 Task: Find connections with filter location Chālisgaon with filter topic #entrepreneursmindsetwith filter profile language Potuguese with filter current company Reply with filter school ICAT Design & Media College with filter industry Hydroelectric Power Generation with filter service category Mortgage Lending with filter keywords title Beautician
Action: Mouse moved to (499, 67)
Screenshot: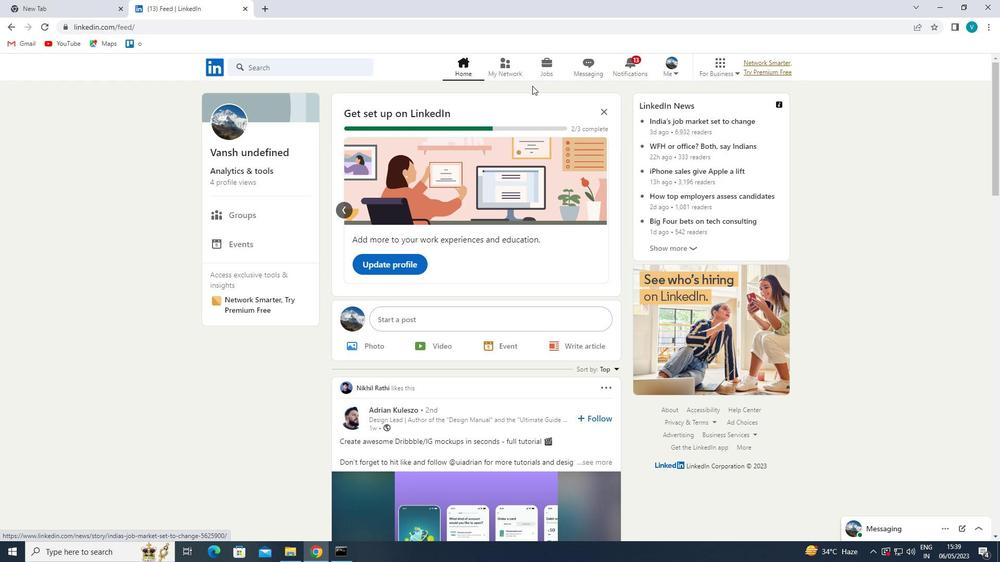 
Action: Mouse pressed left at (499, 67)
Screenshot: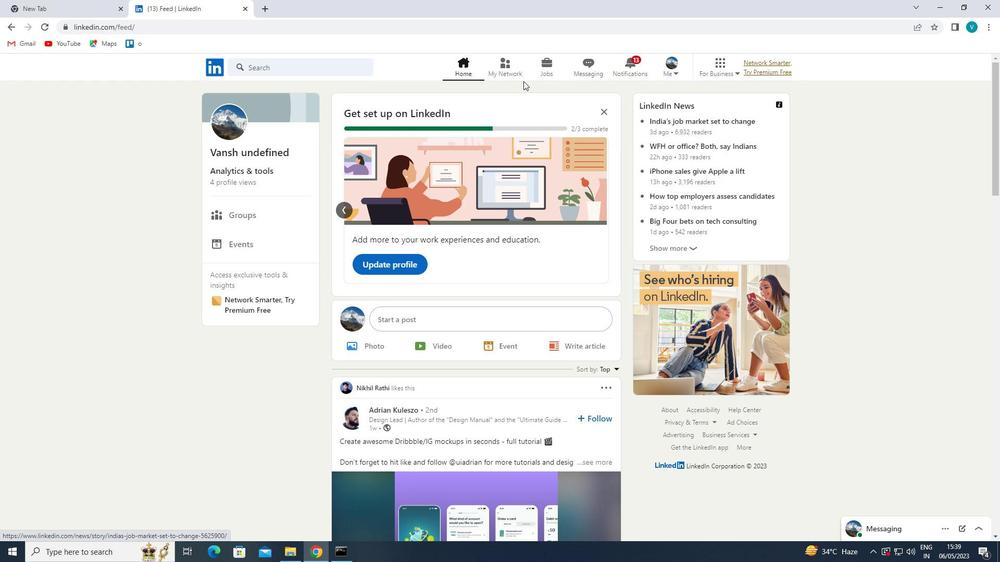 
Action: Mouse moved to (320, 126)
Screenshot: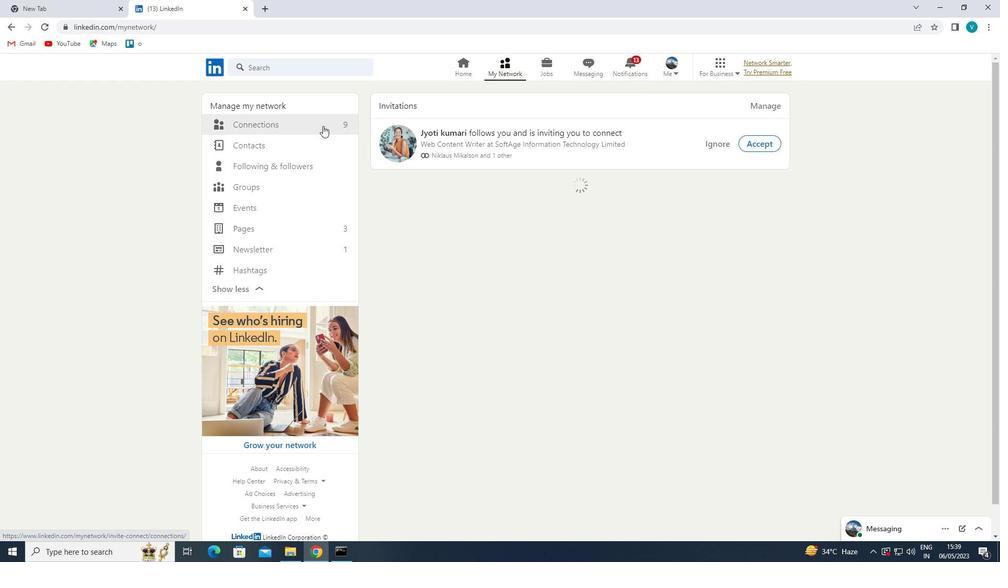 
Action: Mouse pressed left at (320, 126)
Screenshot: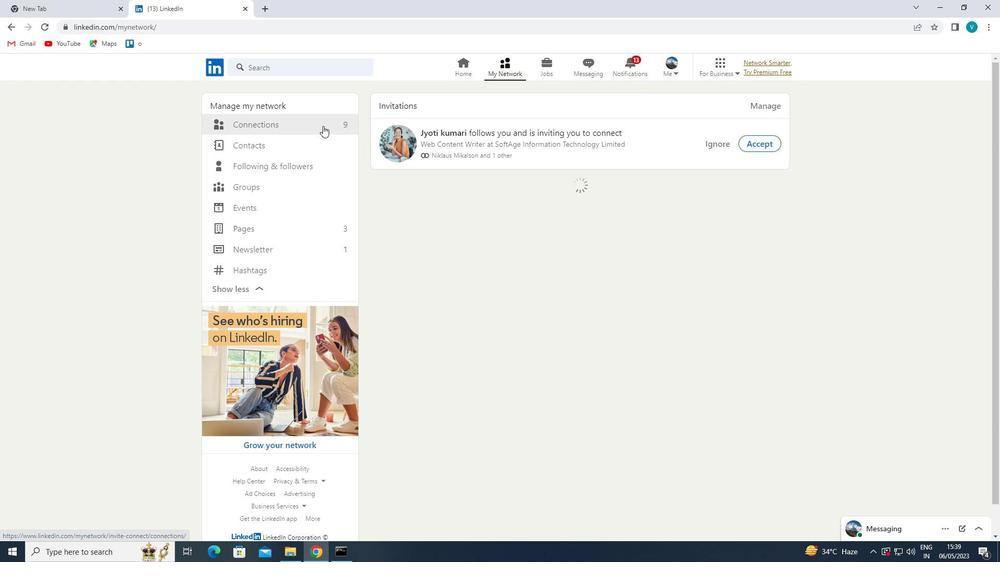 
Action: Mouse moved to (552, 128)
Screenshot: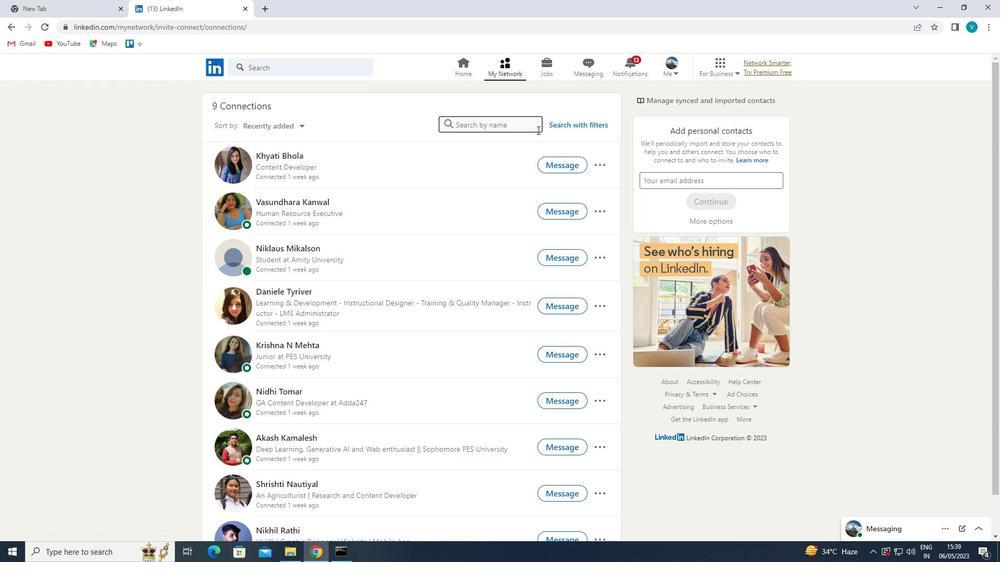 
Action: Mouse pressed left at (552, 128)
Screenshot: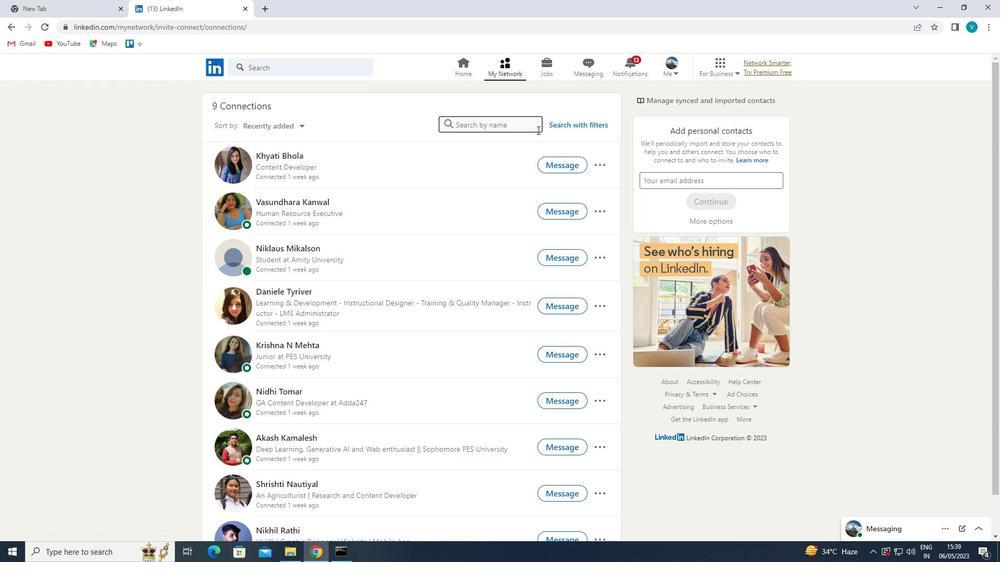 
Action: Mouse moved to (478, 96)
Screenshot: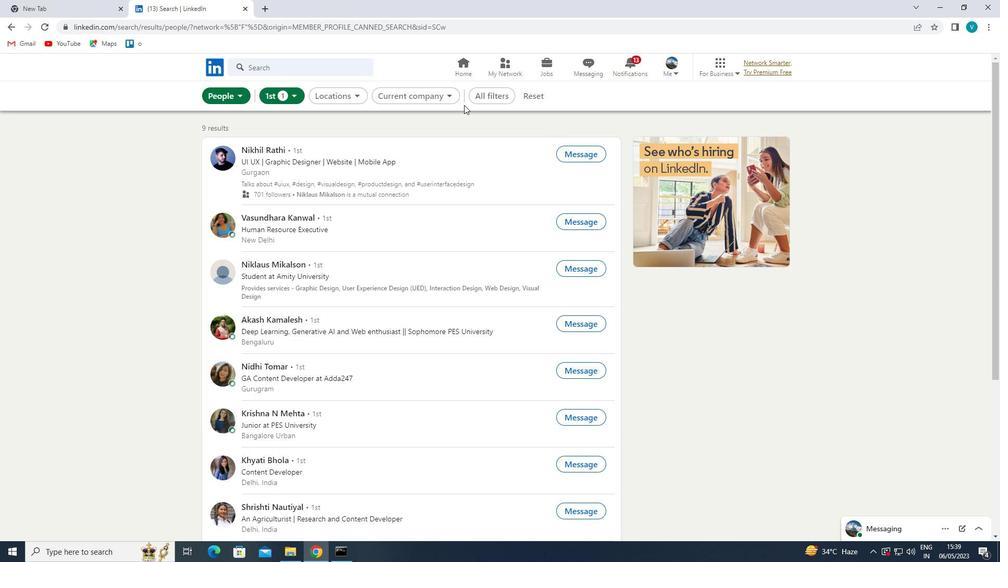 
Action: Mouse pressed left at (478, 96)
Screenshot: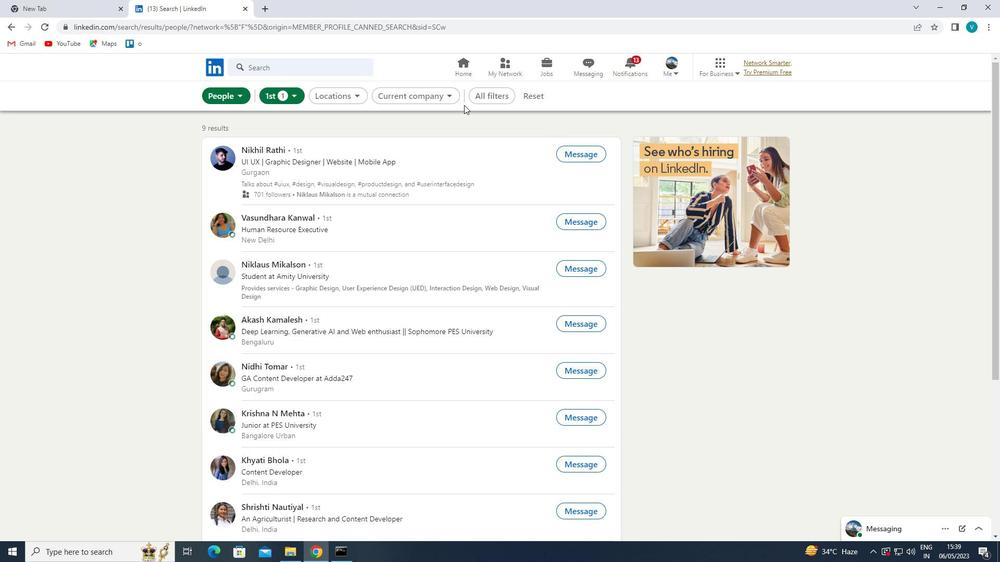 
Action: Mouse moved to (787, 247)
Screenshot: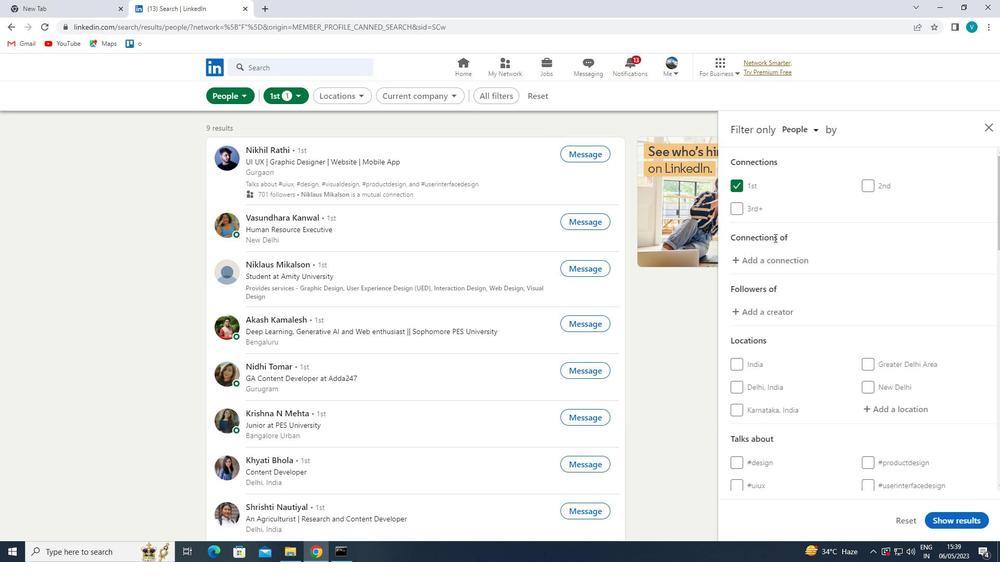 
Action: Mouse scrolled (787, 246) with delta (0, 0)
Screenshot: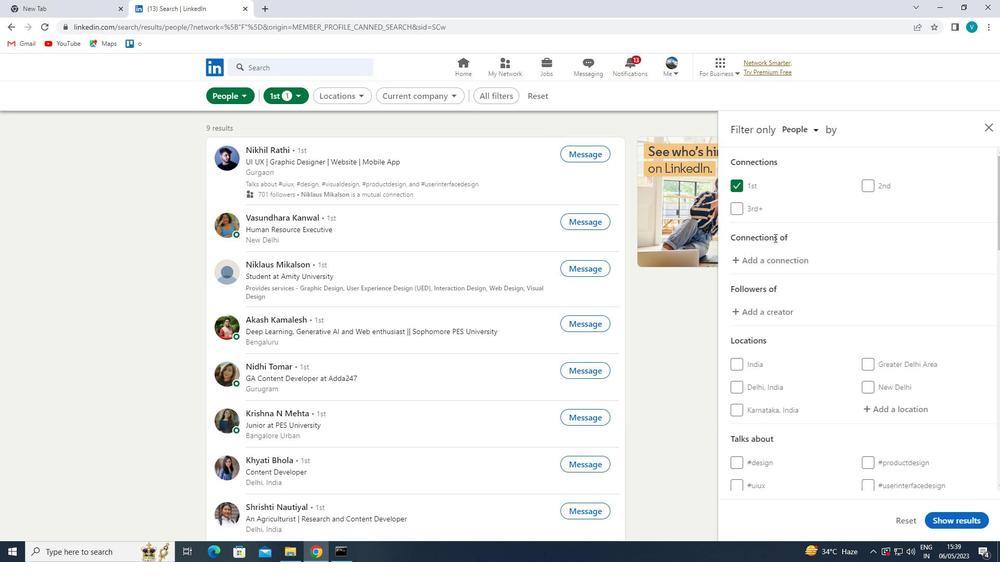 
Action: Mouse moved to (790, 248)
Screenshot: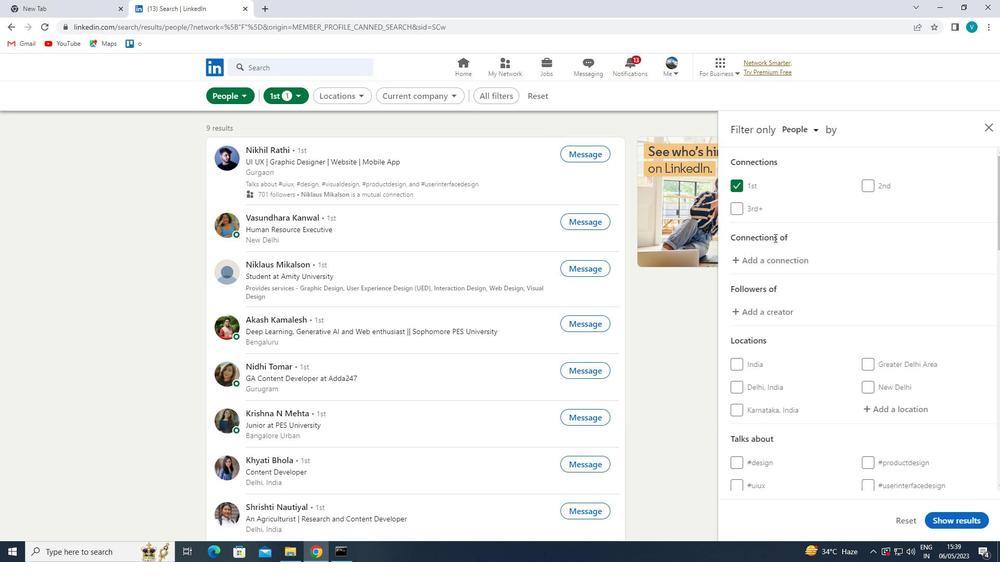 
Action: Mouse scrolled (790, 247) with delta (0, 0)
Screenshot: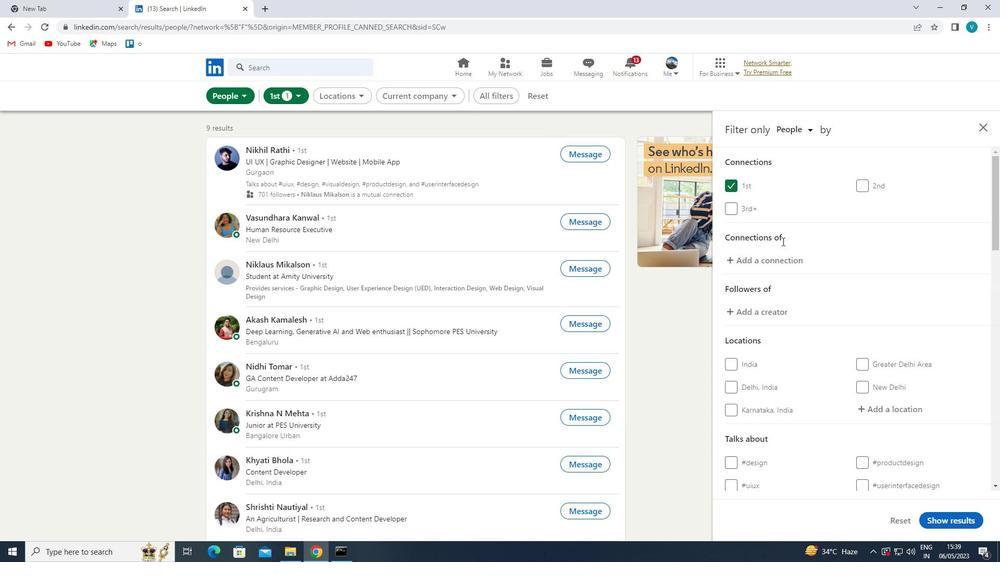 
Action: Mouse moved to (792, 250)
Screenshot: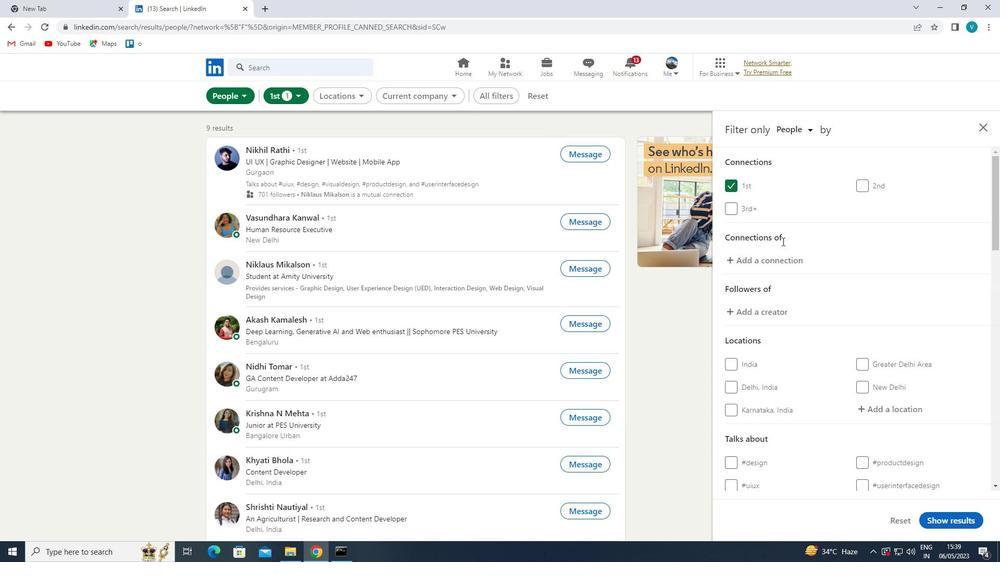 
Action: Mouse scrolled (792, 249) with delta (0, 0)
Screenshot: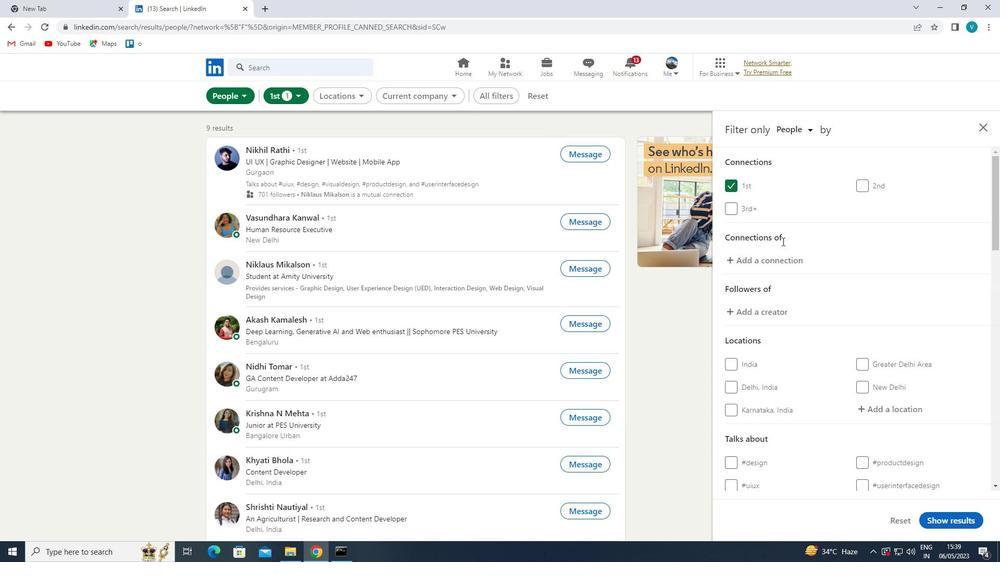 
Action: Mouse moved to (893, 252)
Screenshot: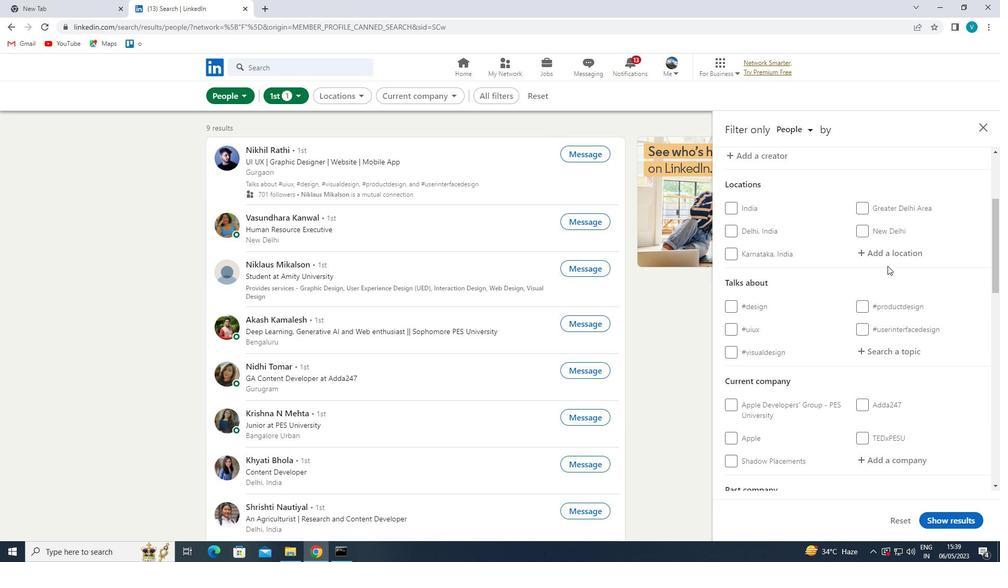 
Action: Mouse pressed left at (893, 252)
Screenshot: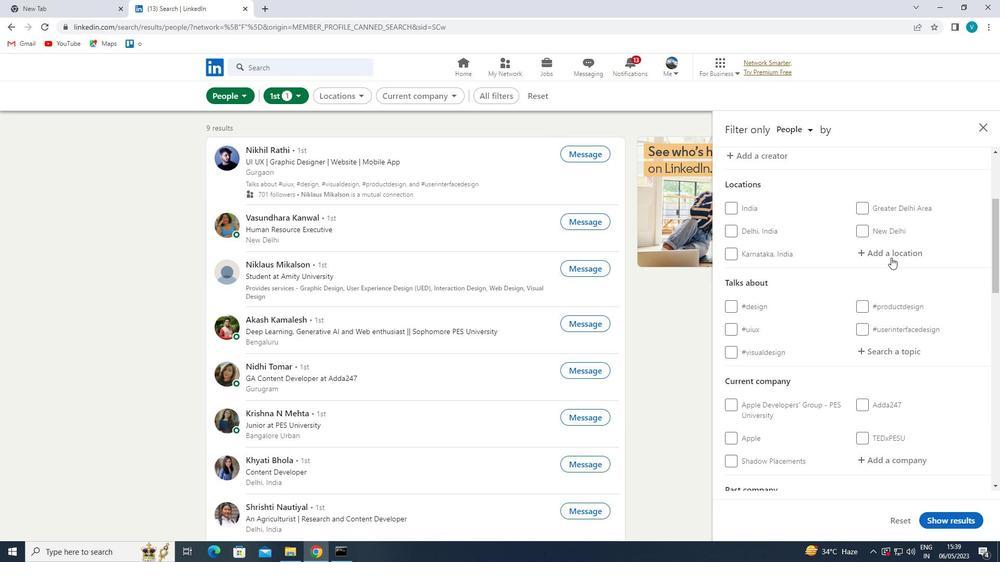
Action: Mouse moved to (577, 81)
Screenshot: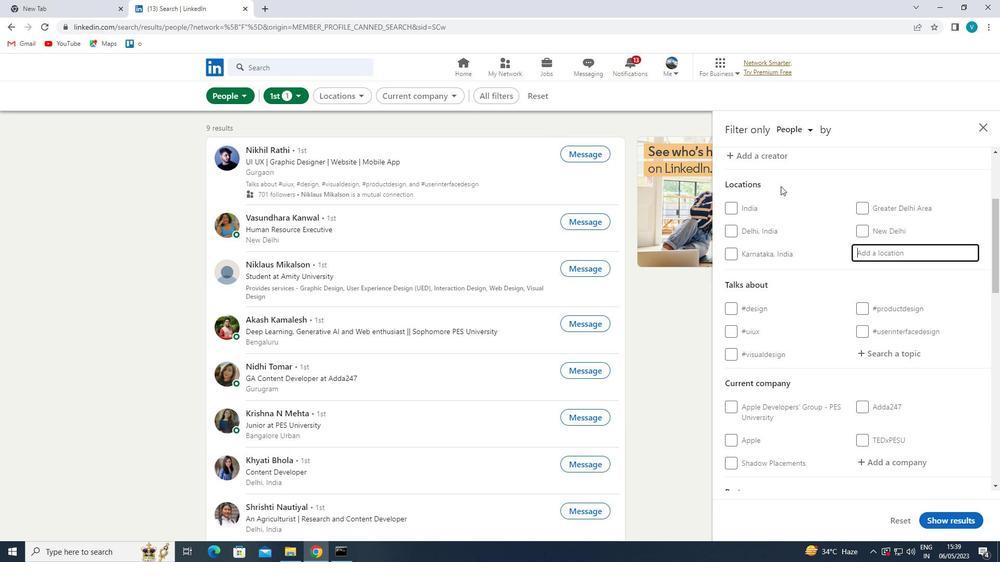 
Action: Key pressed <Key.shift>CHALISGA
Screenshot: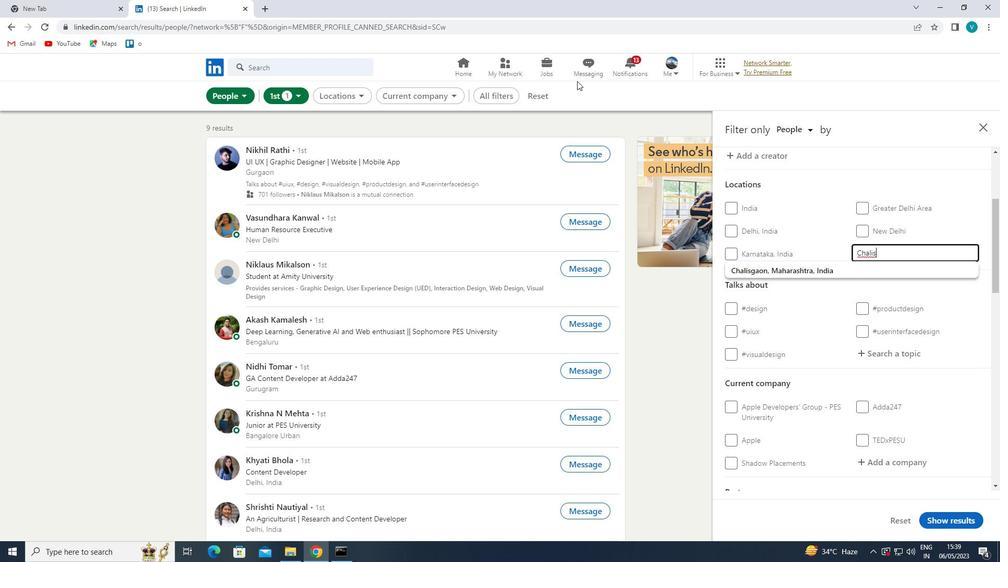 
Action: Mouse moved to (795, 269)
Screenshot: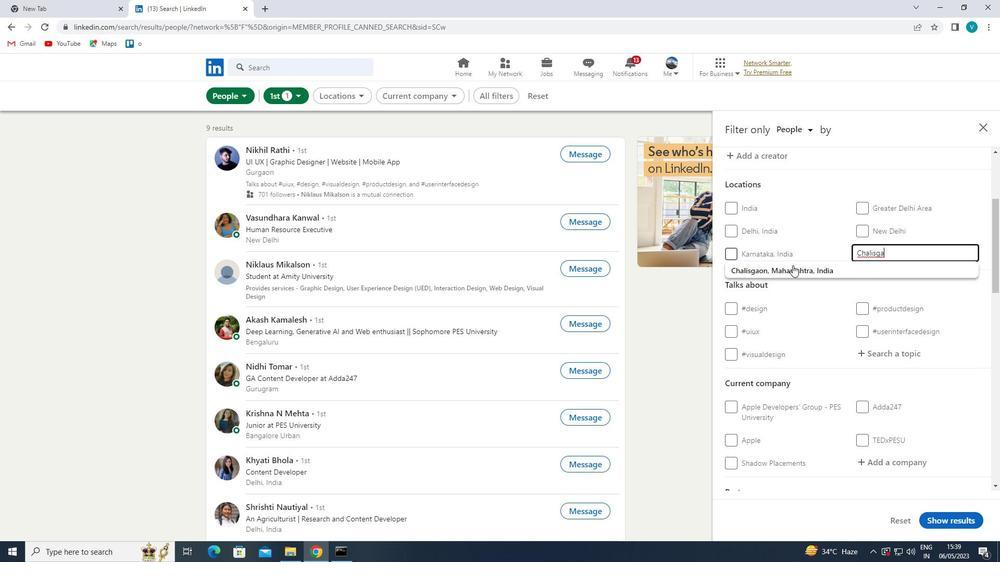 
Action: Mouse pressed left at (795, 269)
Screenshot: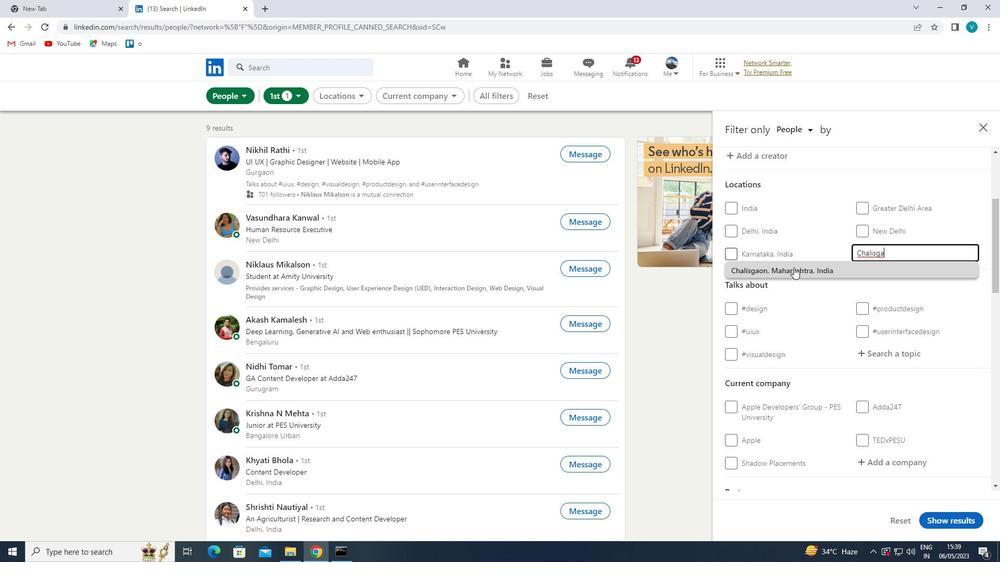 
Action: Mouse moved to (806, 264)
Screenshot: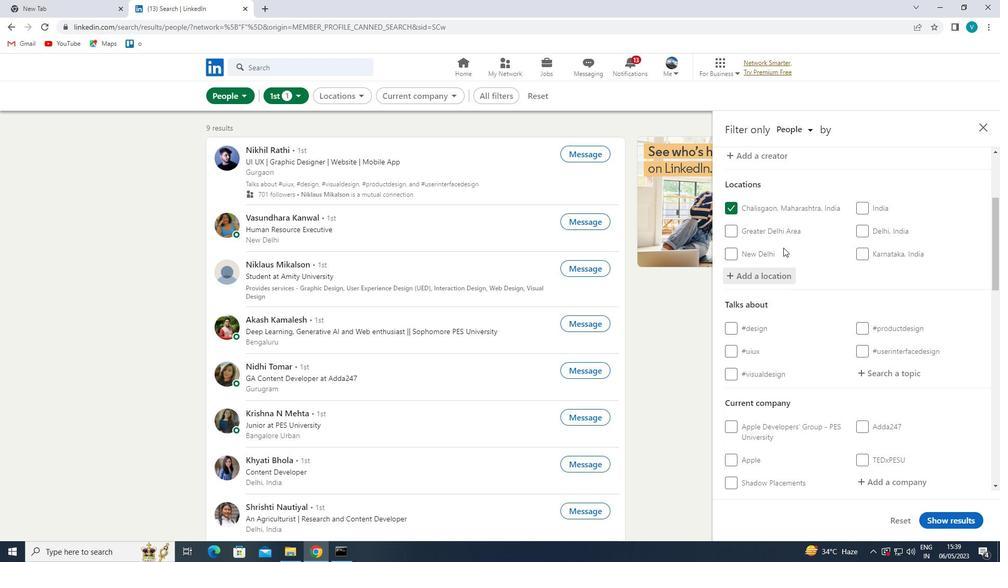 
Action: Mouse scrolled (806, 263) with delta (0, 0)
Screenshot: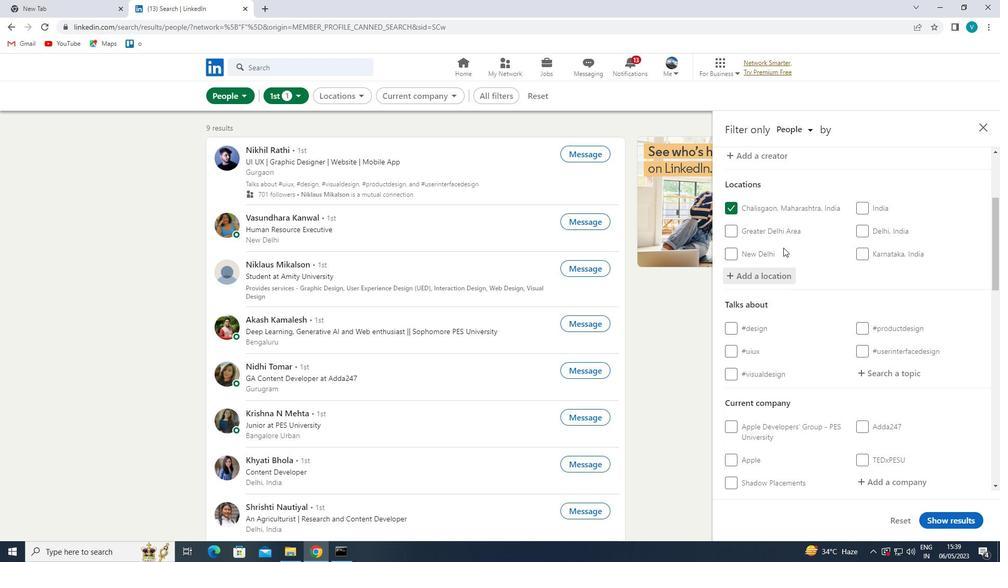 
Action: Mouse moved to (812, 273)
Screenshot: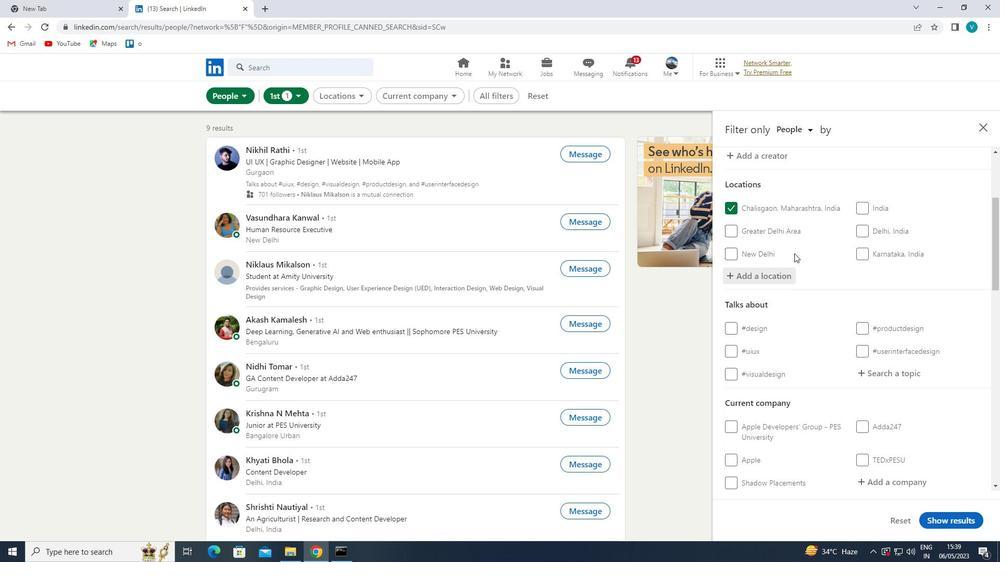 
Action: Mouse scrolled (812, 272) with delta (0, 0)
Screenshot: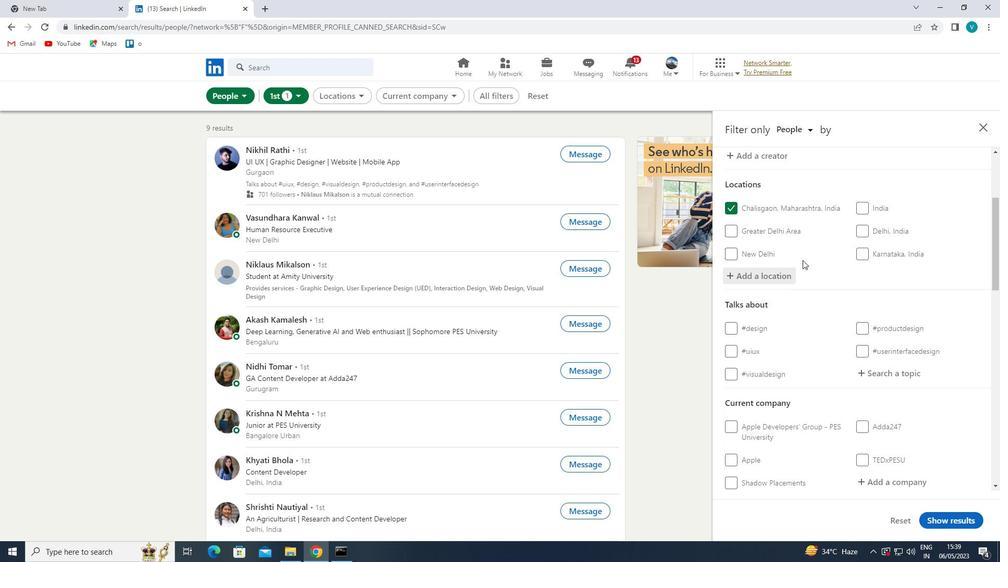 
Action: Mouse moved to (873, 278)
Screenshot: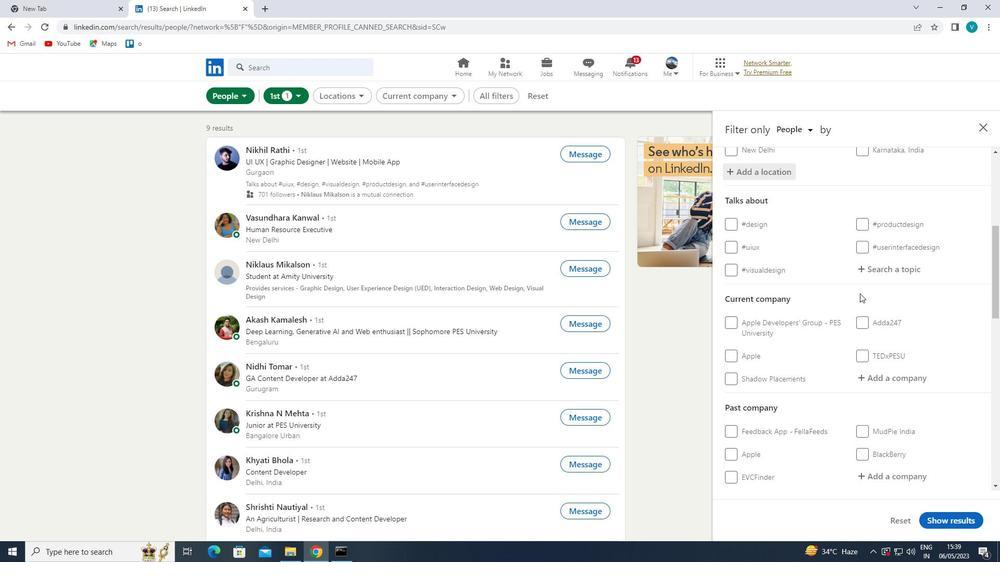 
Action: Mouse pressed left at (873, 278)
Screenshot: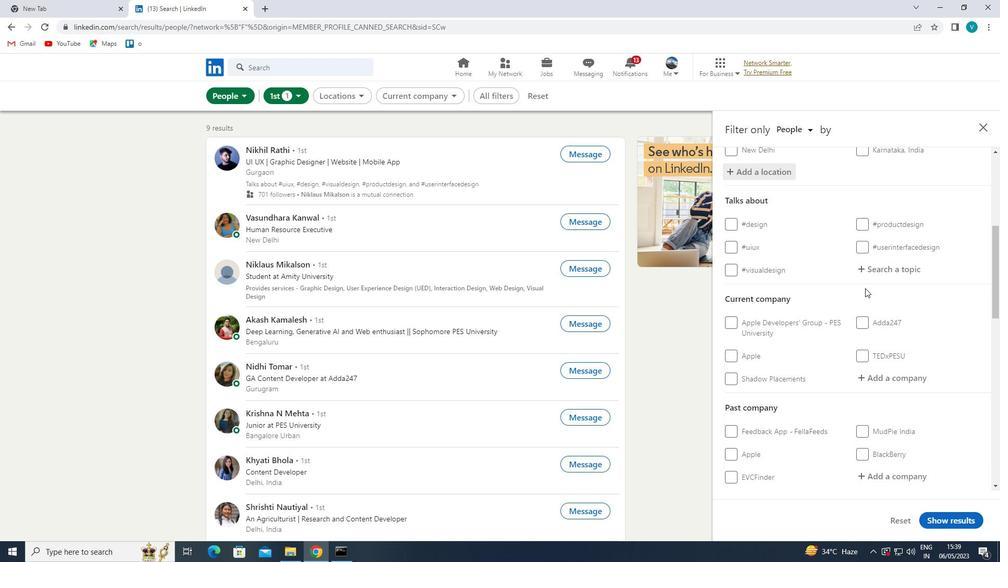
Action: Mouse moved to (879, 274)
Screenshot: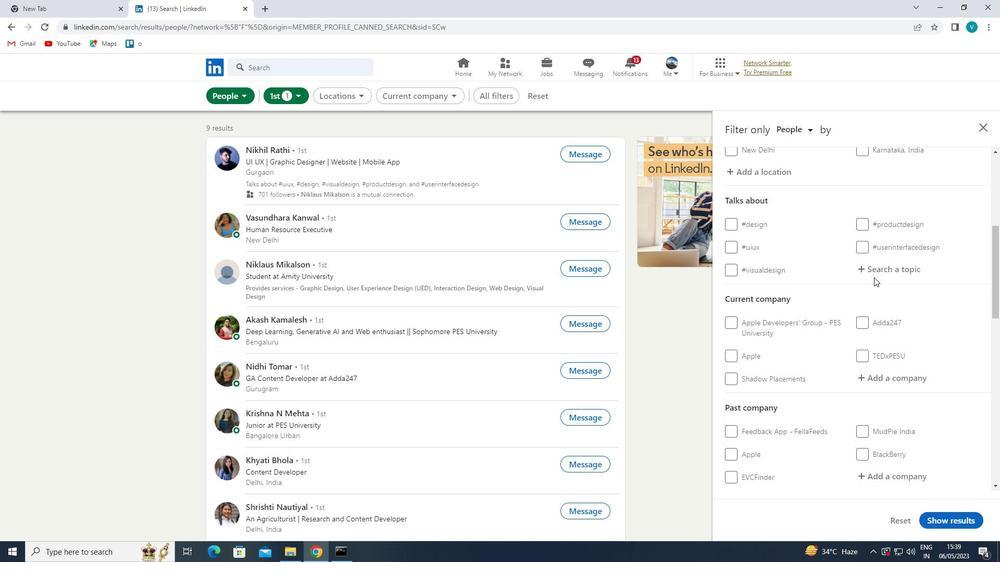 
Action: Mouse pressed left at (879, 274)
Screenshot: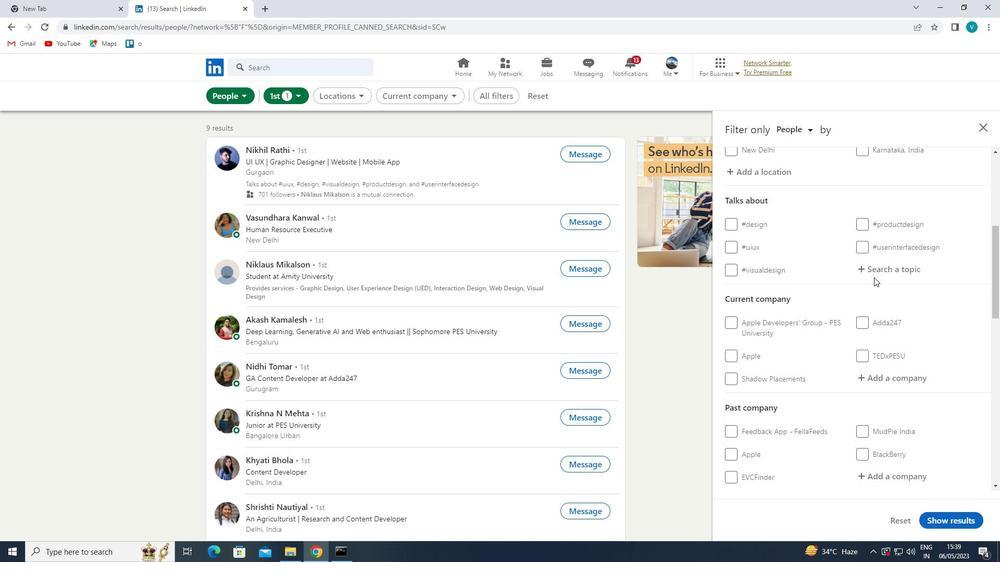 
Action: Mouse moved to (801, 324)
Screenshot: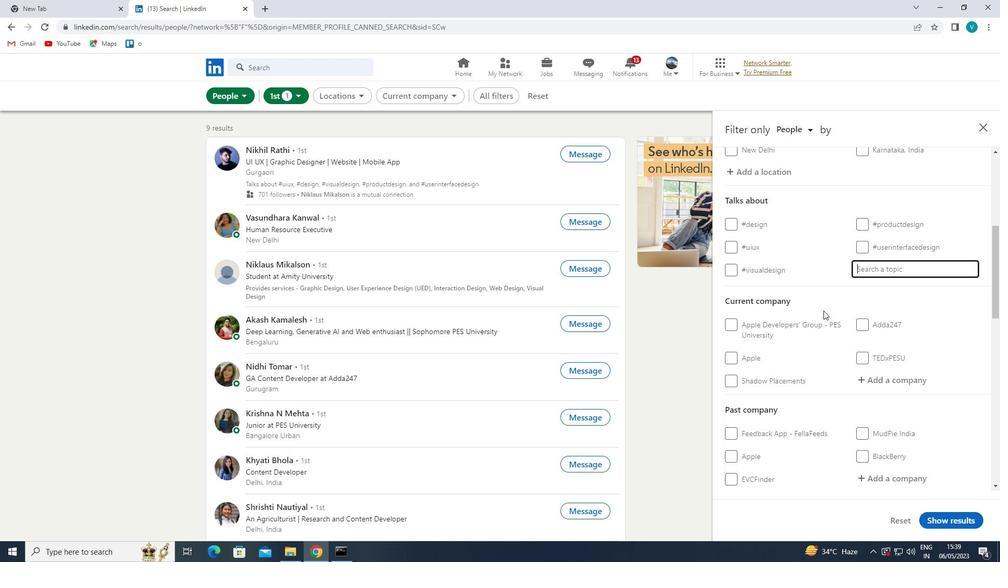 
Action: Key pressed ENTREPRE
Screenshot: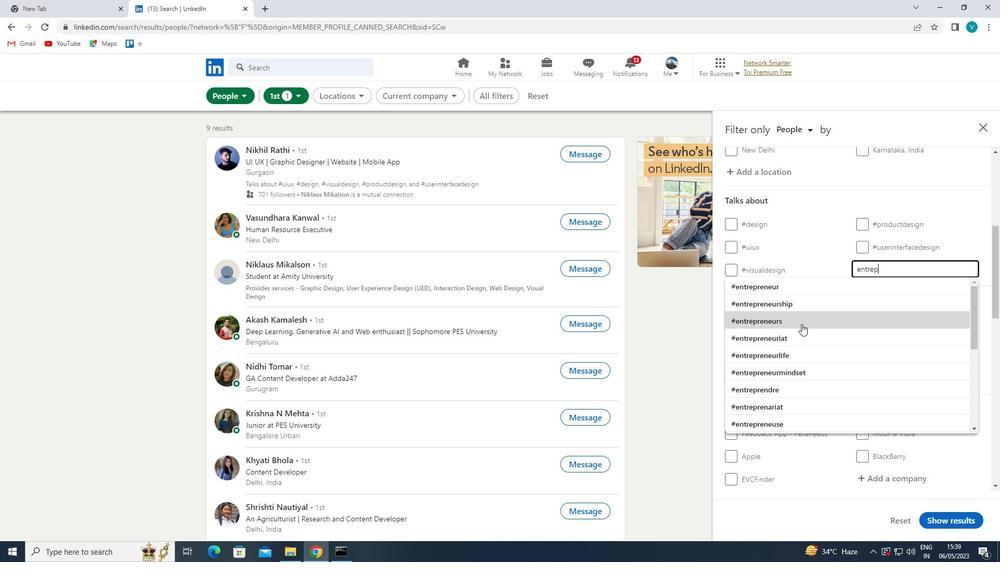 
Action: Mouse moved to (796, 368)
Screenshot: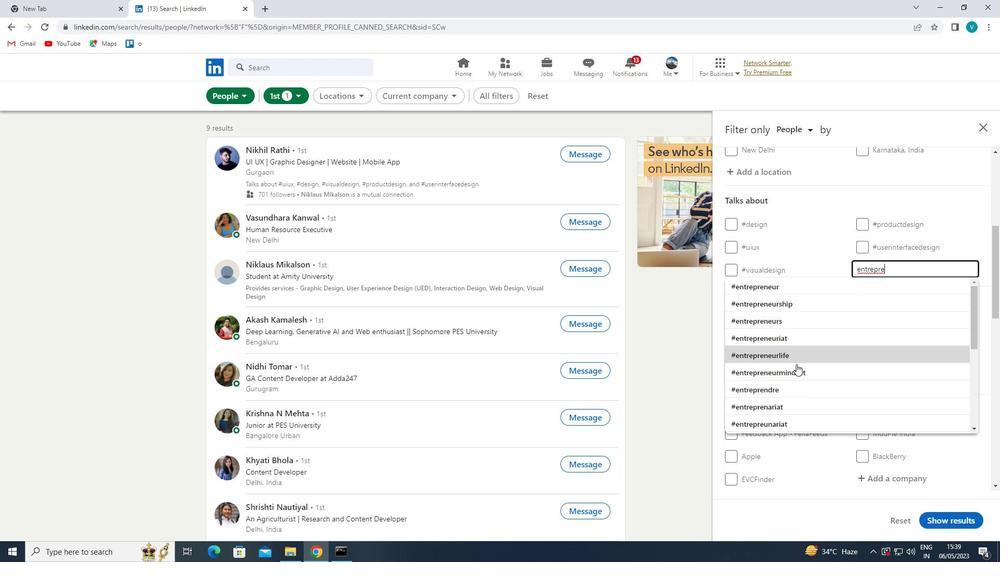 
Action: Mouse pressed left at (796, 368)
Screenshot: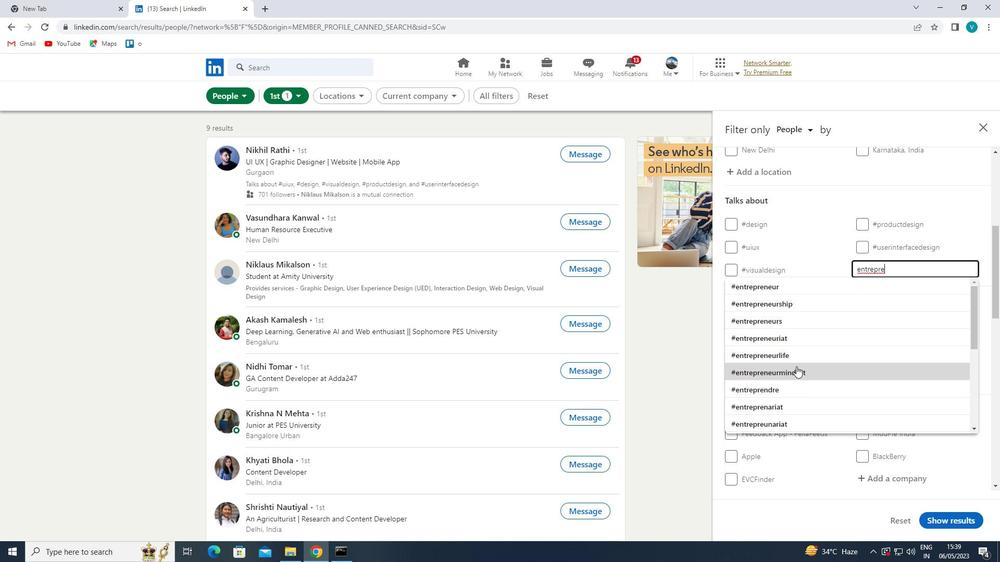 
Action: Mouse moved to (817, 344)
Screenshot: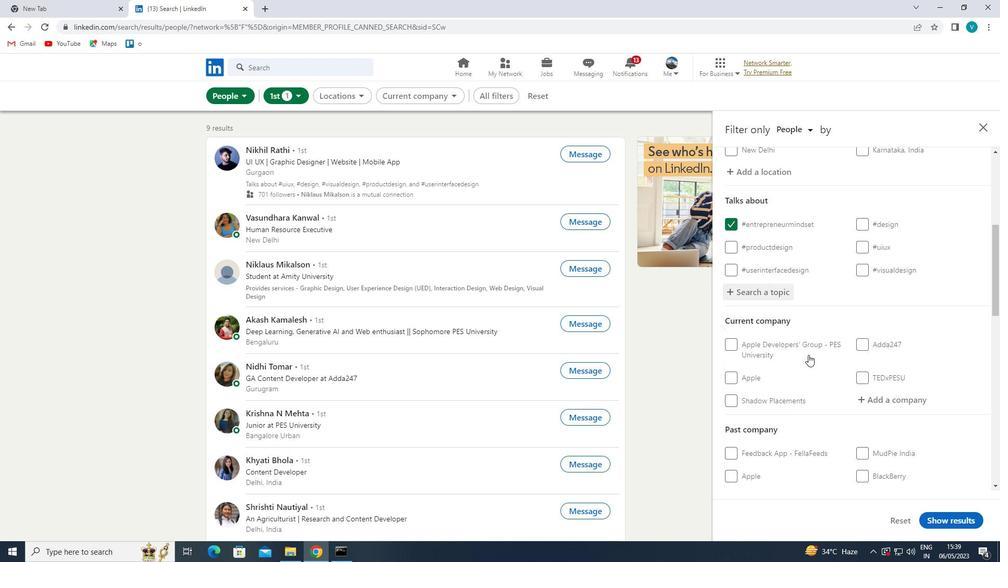 
Action: Mouse scrolled (817, 344) with delta (0, 0)
Screenshot: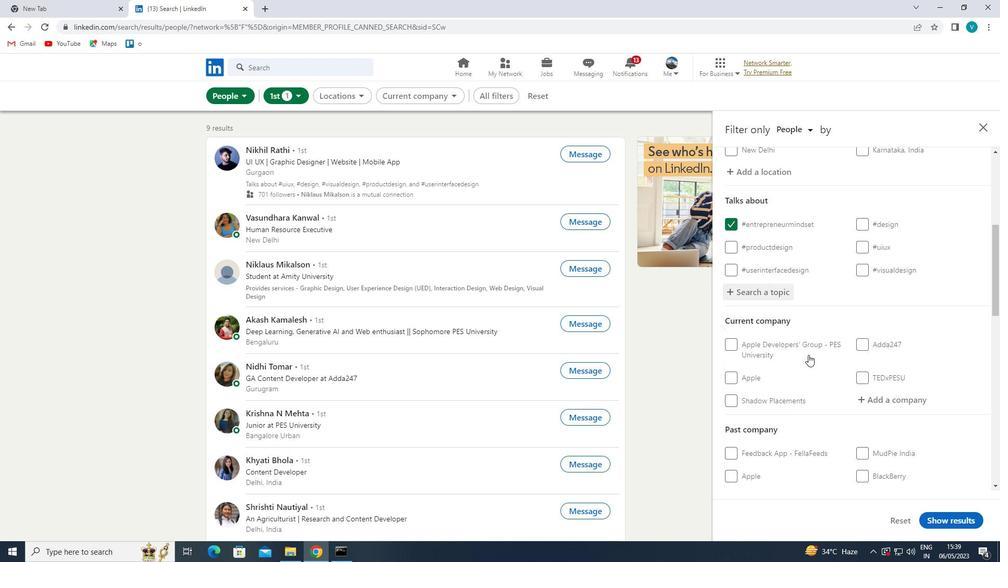 
Action: Mouse moved to (821, 341)
Screenshot: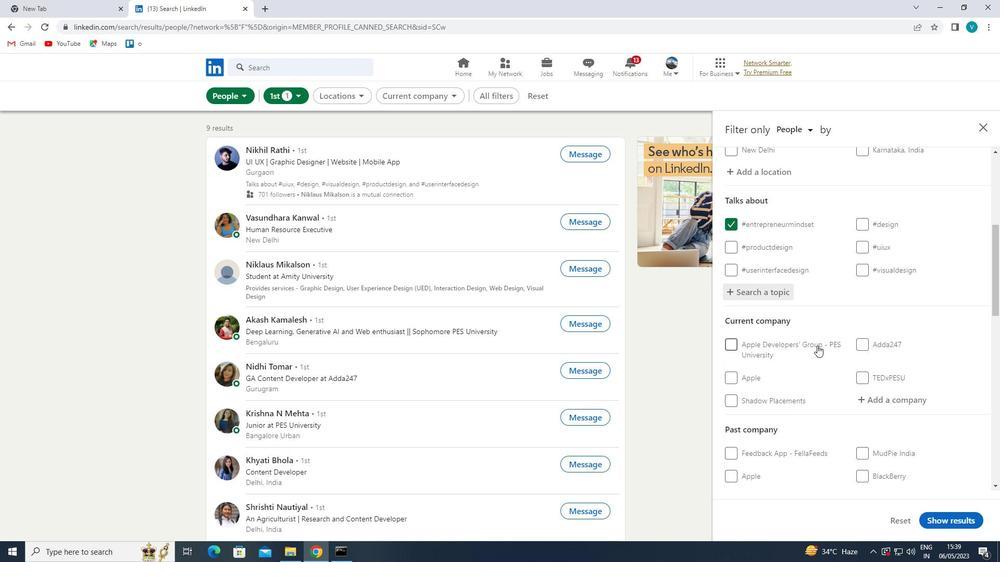 
Action: Mouse scrolled (821, 340) with delta (0, 0)
Screenshot: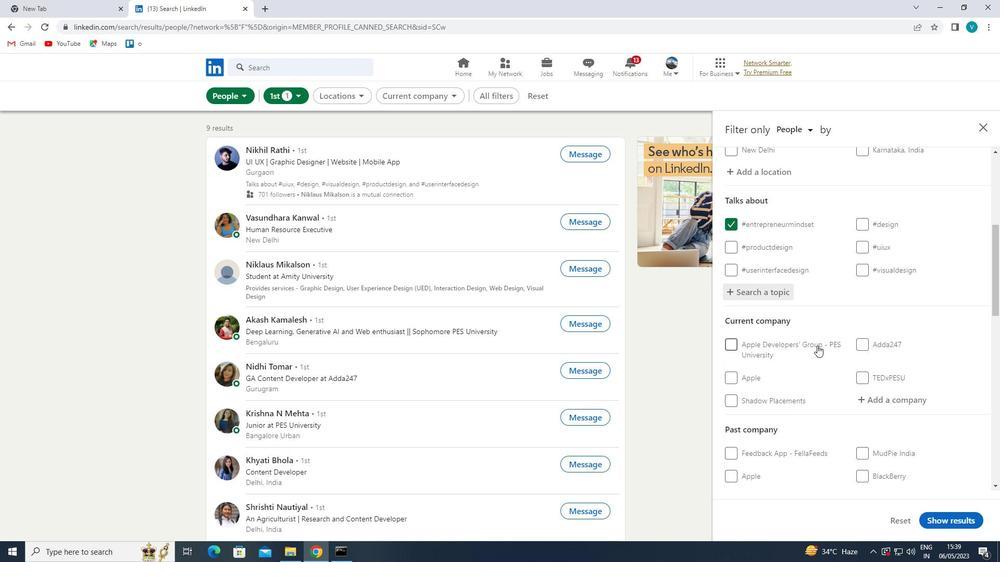 
Action: Mouse moved to (871, 296)
Screenshot: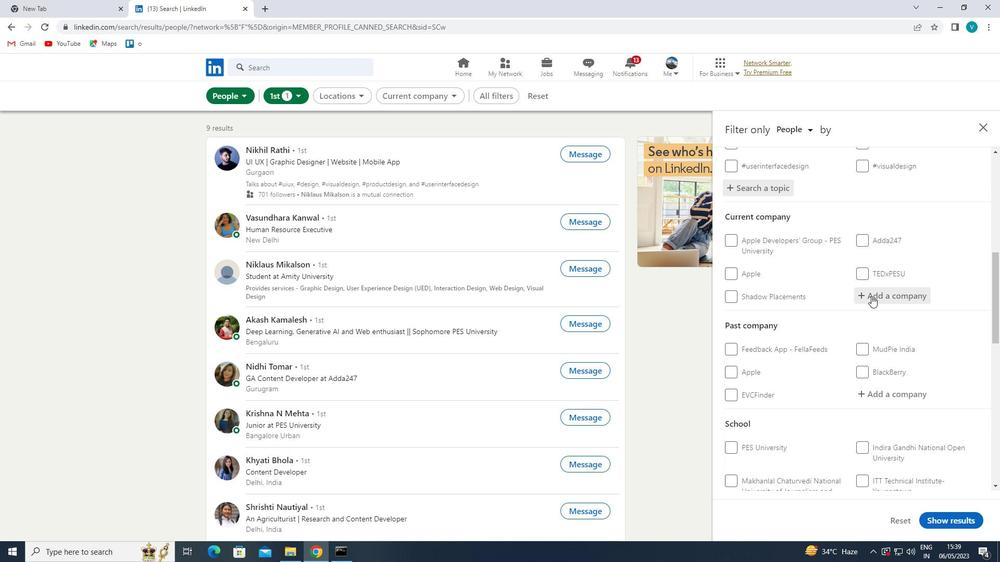 
Action: Mouse pressed left at (871, 296)
Screenshot: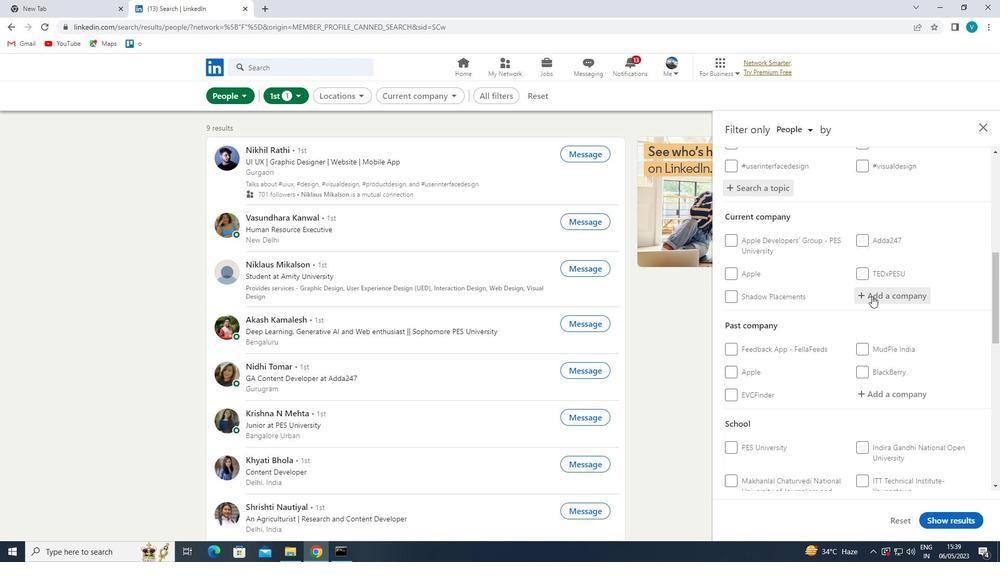 
Action: Mouse moved to (779, 347)
Screenshot: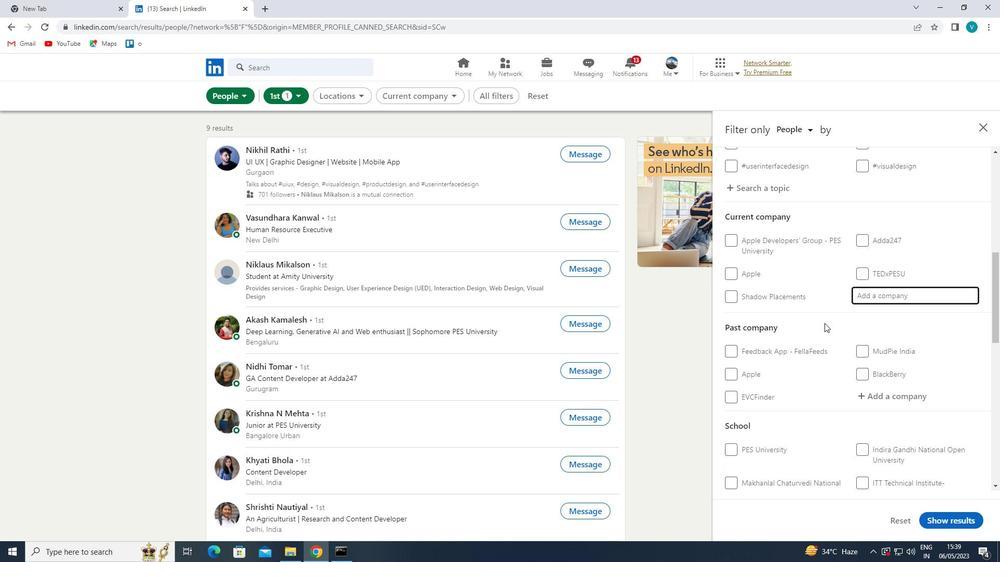 
Action: Key pressed <Key.shift>REPLY
Screenshot: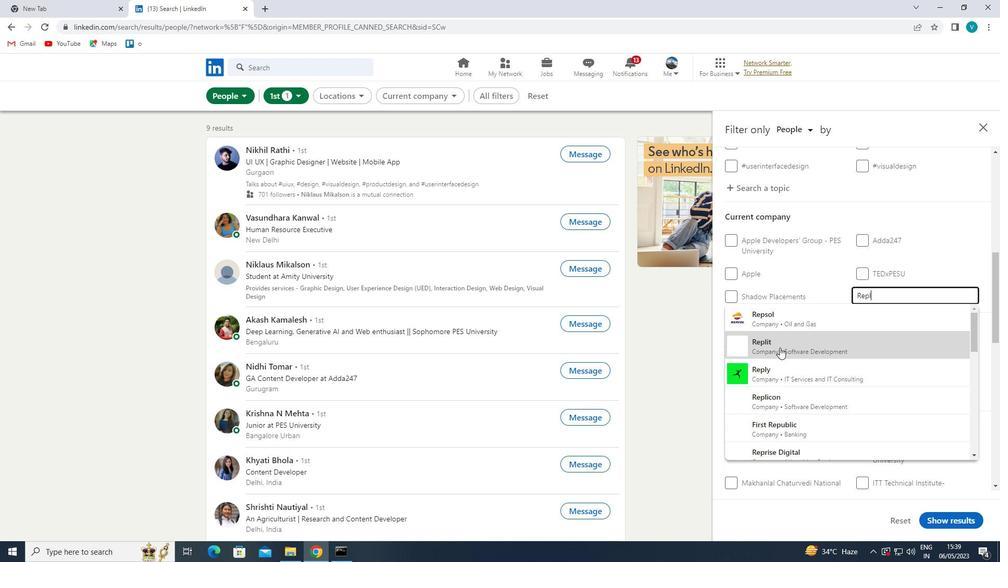 
Action: Mouse moved to (805, 316)
Screenshot: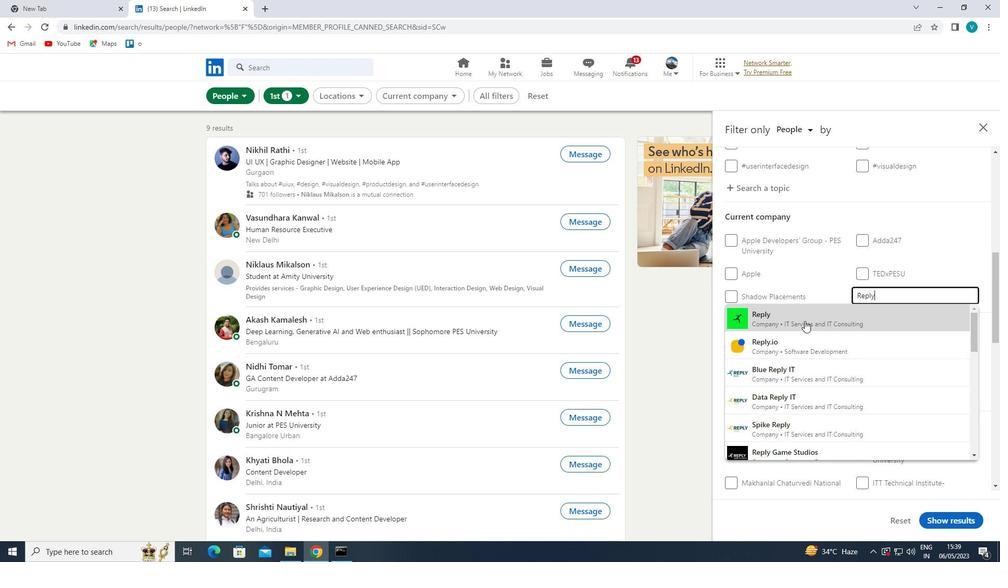 
Action: Mouse pressed left at (805, 316)
Screenshot: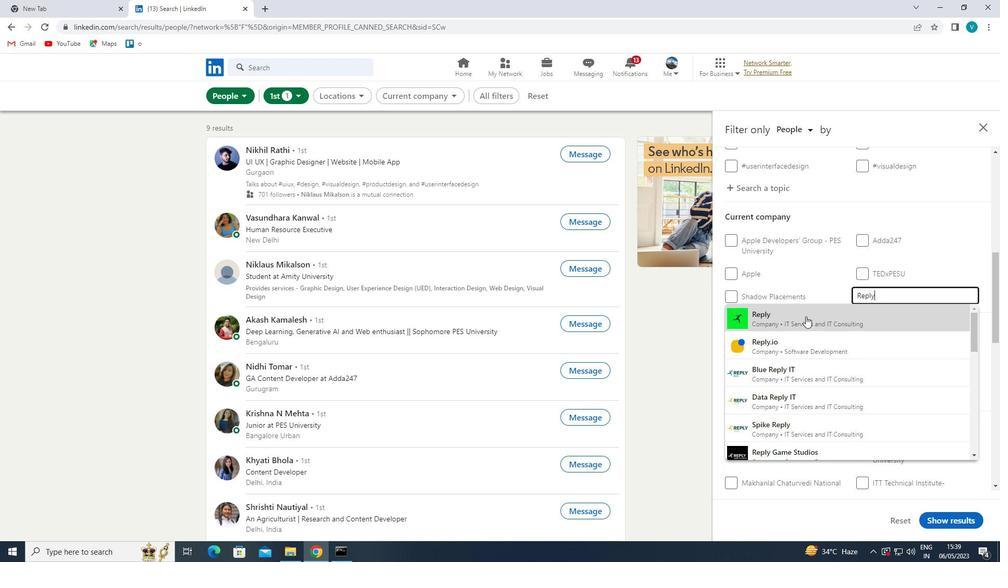 
Action: Mouse moved to (804, 318)
Screenshot: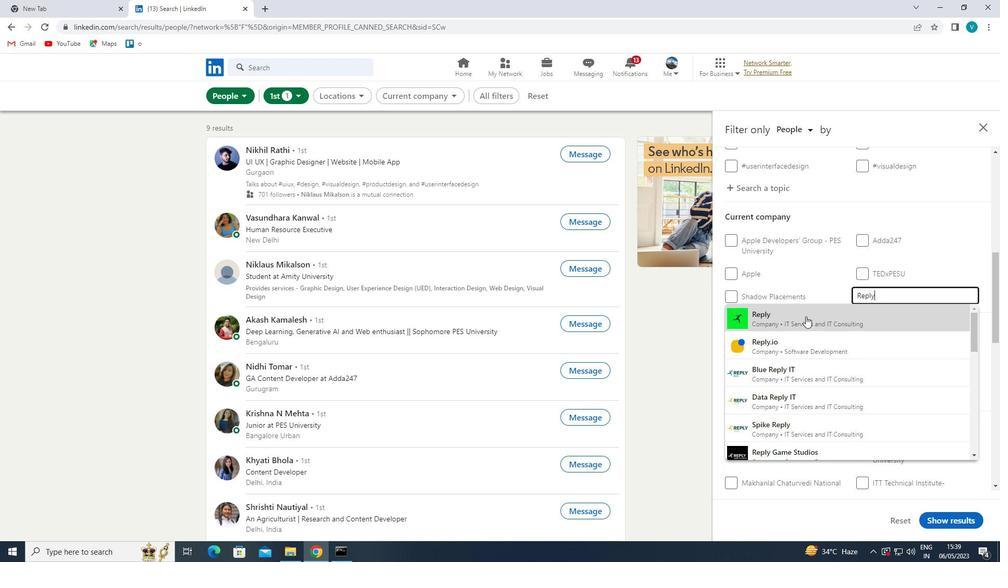 
Action: Mouse scrolled (804, 317) with delta (0, 0)
Screenshot: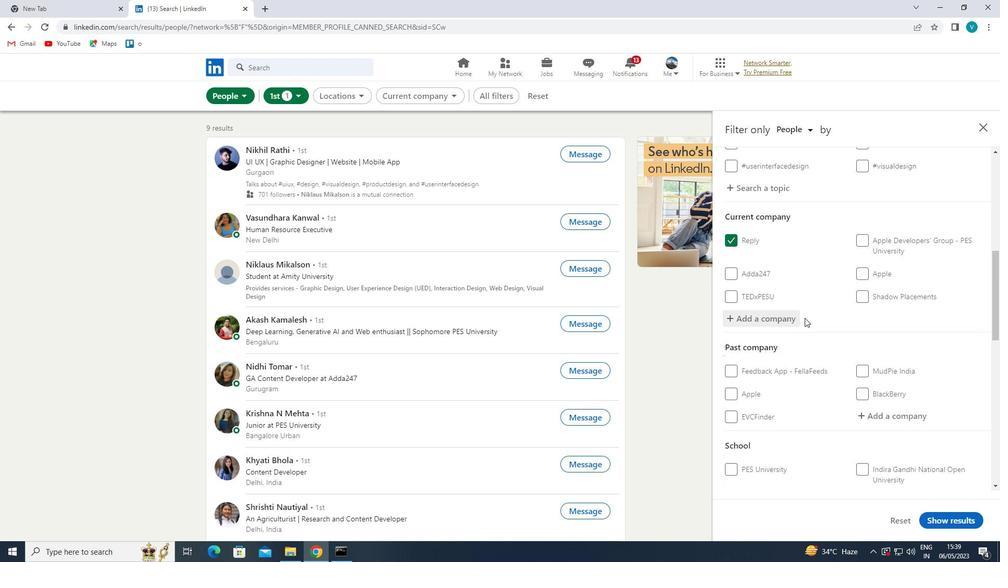 
Action: Mouse moved to (804, 320)
Screenshot: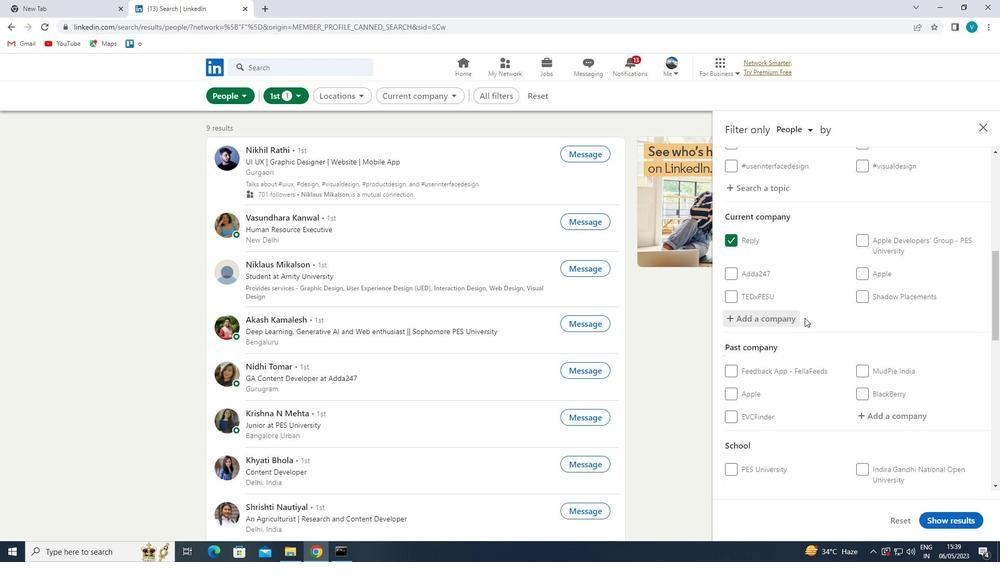 
Action: Mouse scrolled (804, 319) with delta (0, 0)
Screenshot: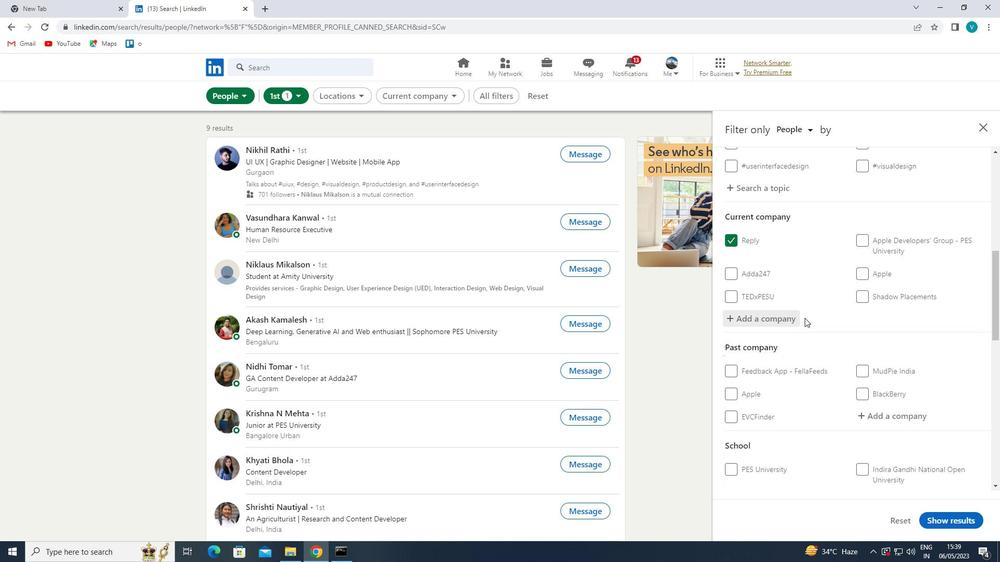 
Action: Mouse moved to (805, 321)
Screenshot: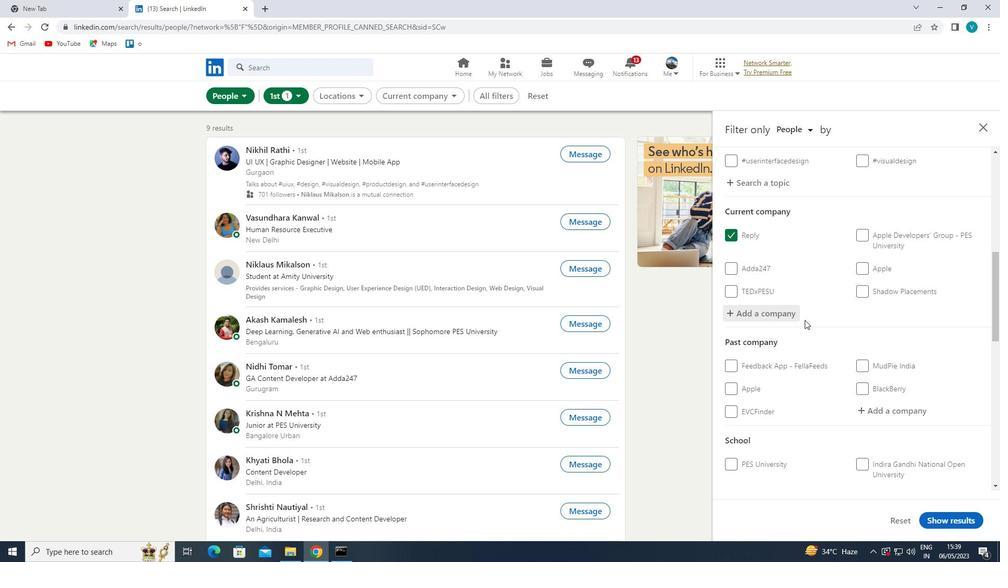 
Action: Mouse scrolled (805, 320) with delta (0, 0)
Screenshot: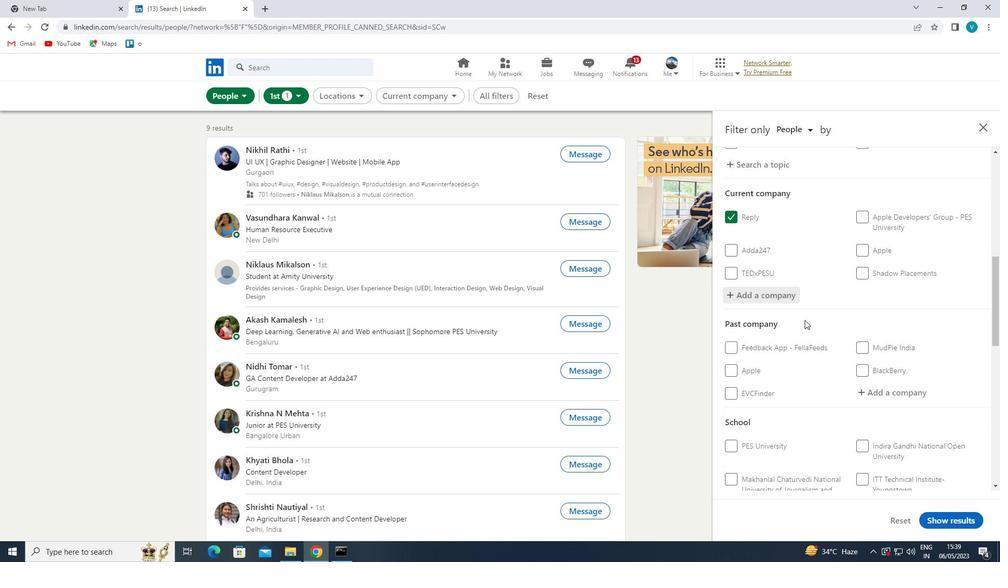 
Action: Mouse moved to (889, 308)
Screenshot: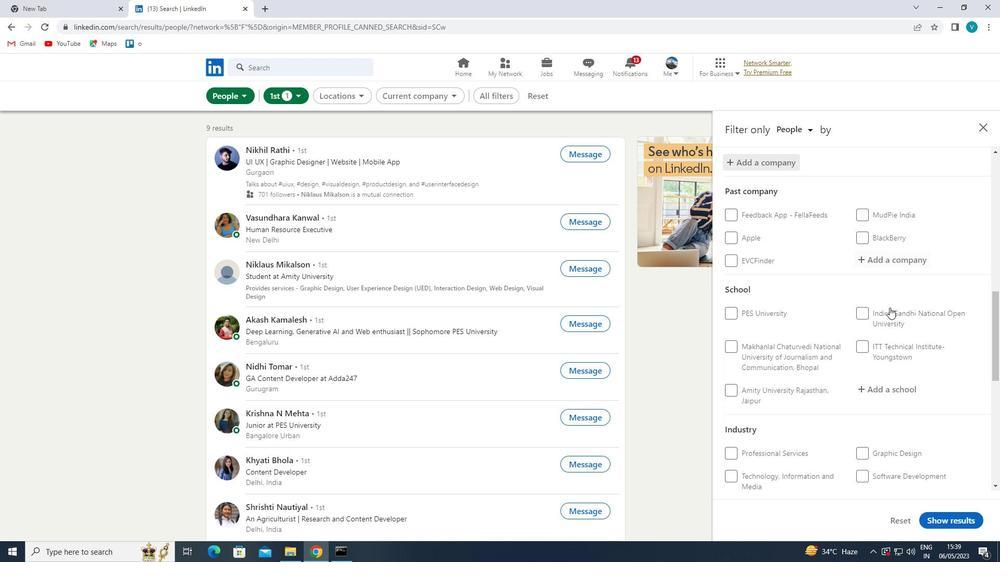 
Action: Mouse scrolled (889, 307) with delta (0, 0)
Screenshot: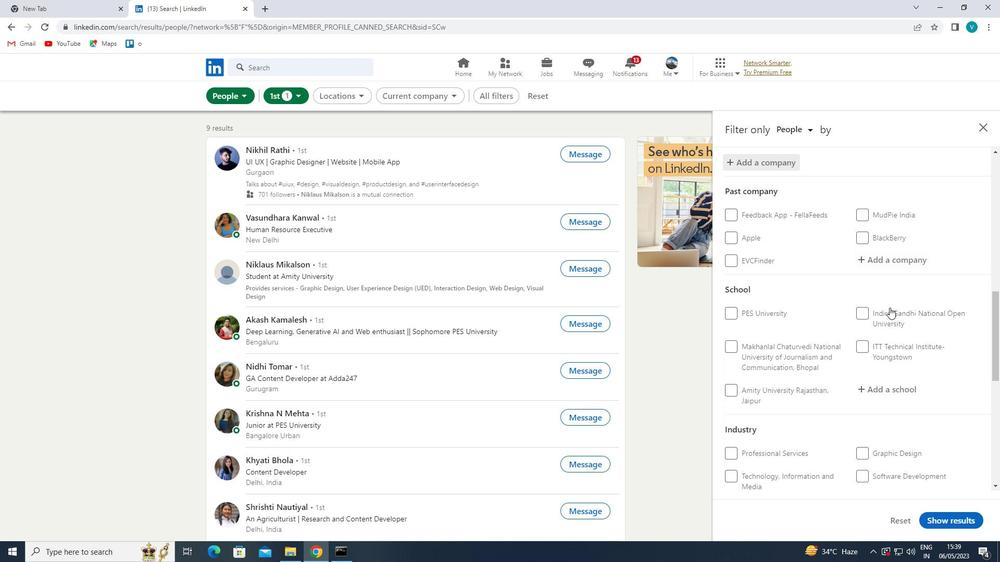 
Action: Mouse moved to (891, 338)
Screenshot: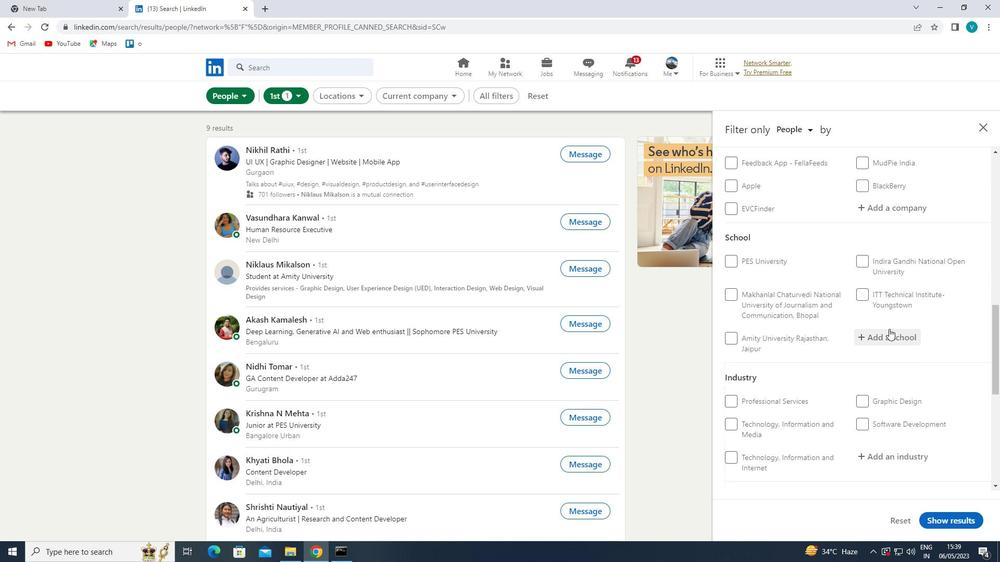 
Action: Mouse pressed left at (891, 338)
Screenshot: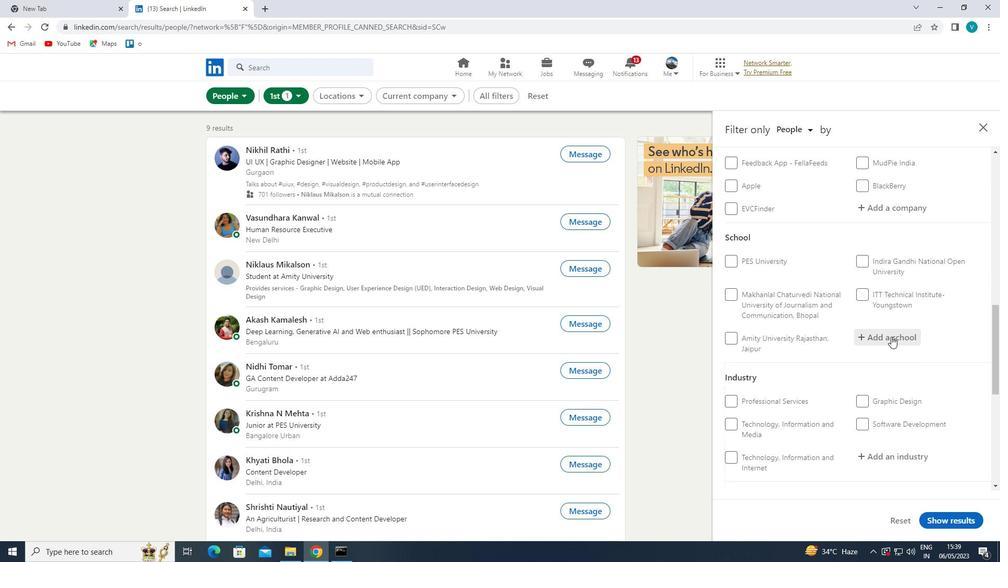
Action: Mouse moved to (805, 370)
Screenshot: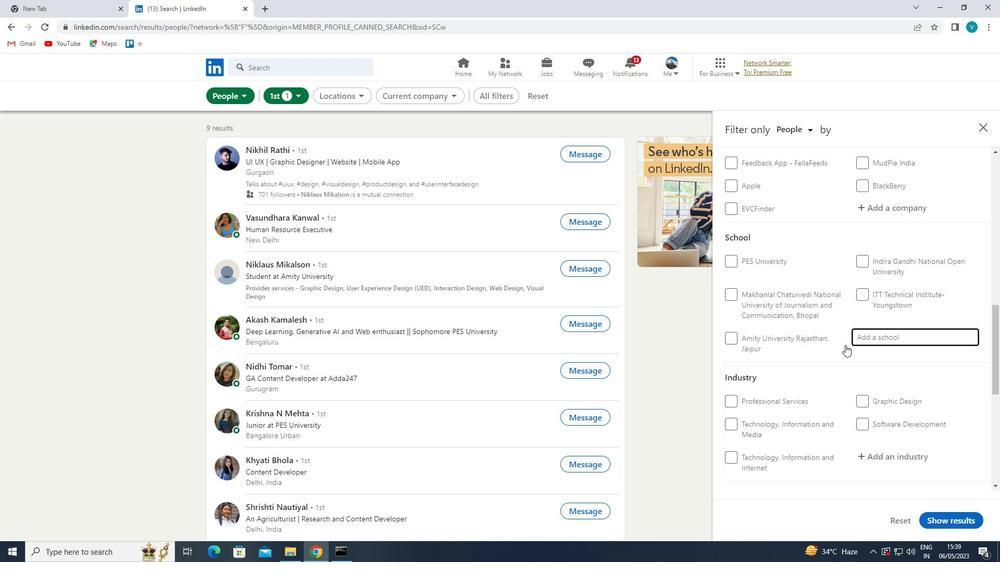 
Action: Key pressed <Key.shift>ICAT<Key.space>
Screenshot: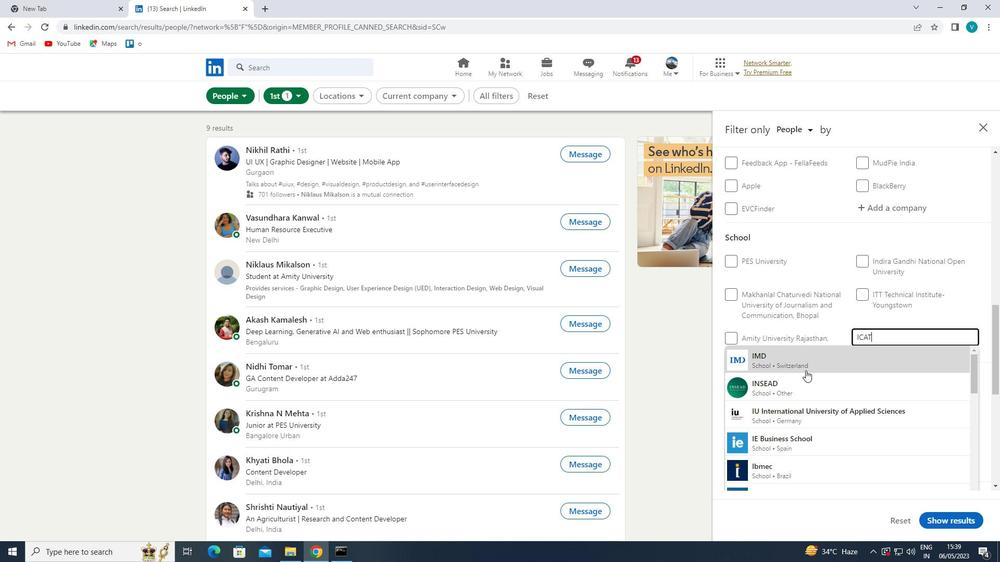 
Action: Mouse moved to (805, 371)
Screenshot: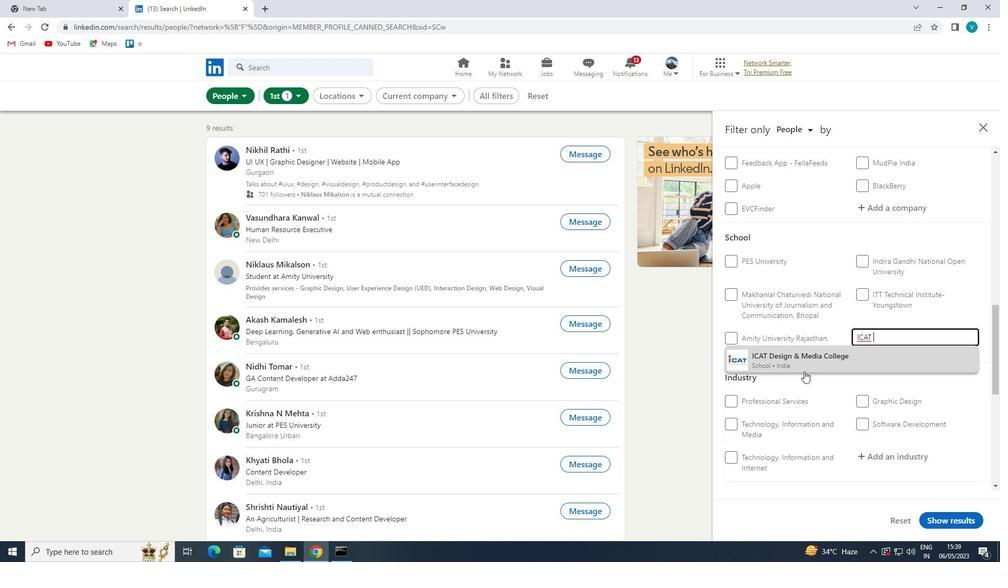 
Action: Mouse pressed left at (805, 371)
Screenshot: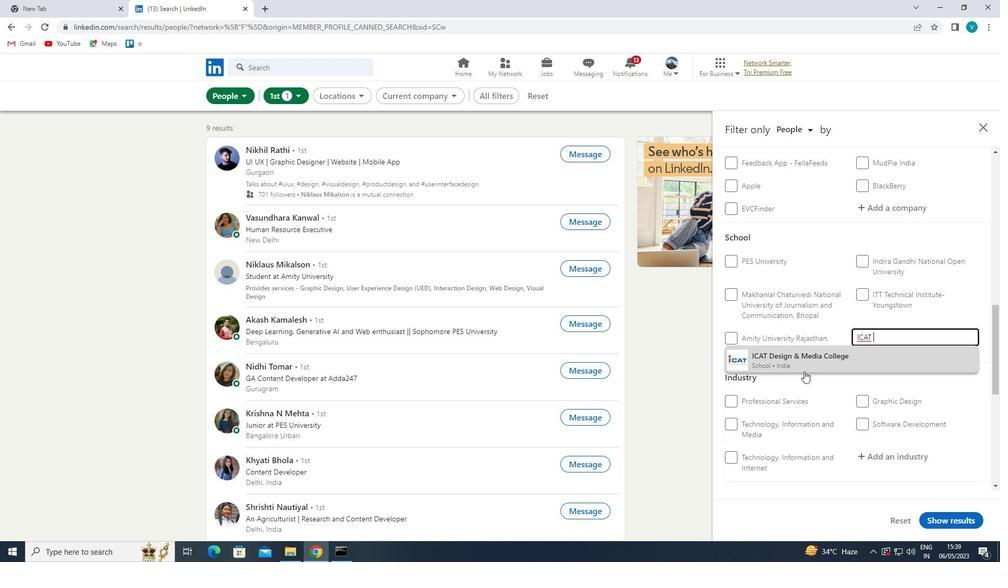
Action: Mouse moved to (835, 352)
Screenshot: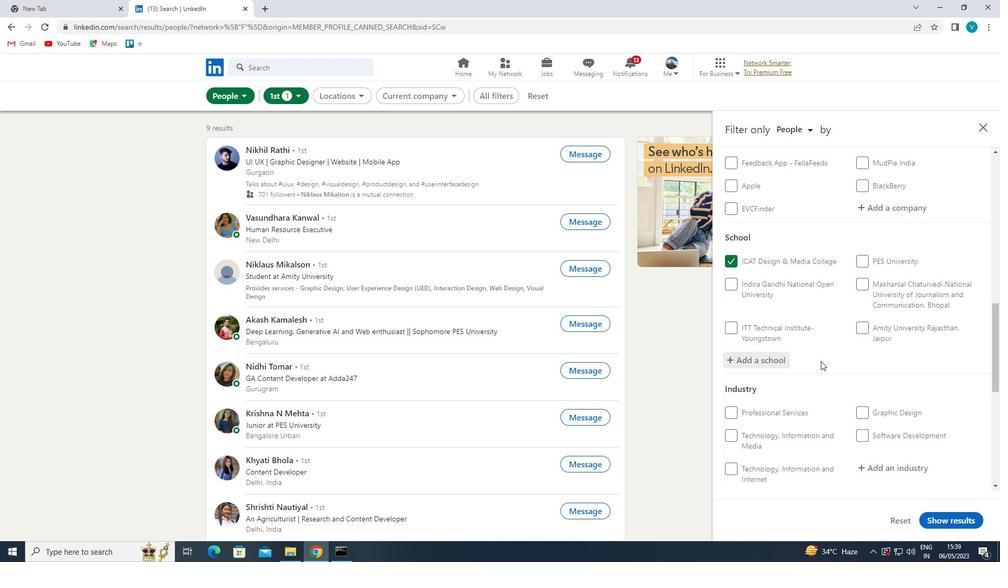 
Action: Mouse scrolled (835, 352) with delta (0, 0)
Screenshot: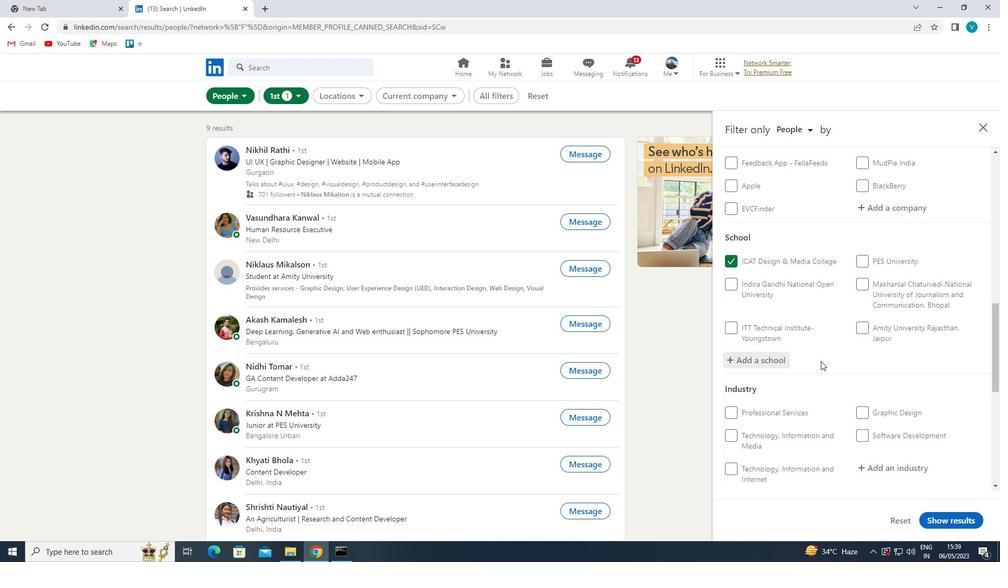 
Action: Mouse moved to (837, 351)
Screenshot: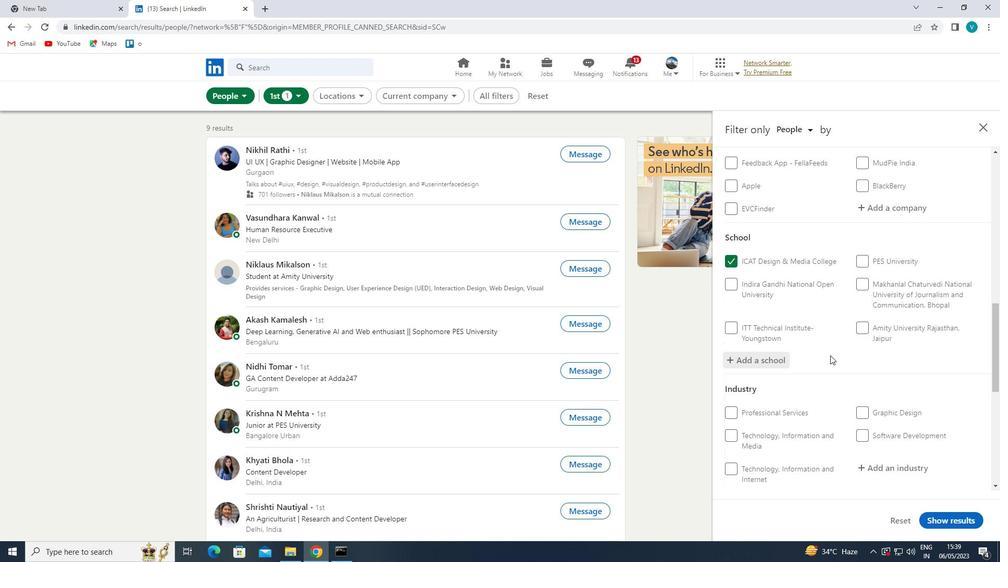 
Action: Mouse scrolled (837, 351) with delta (0, 0)
Screenshot: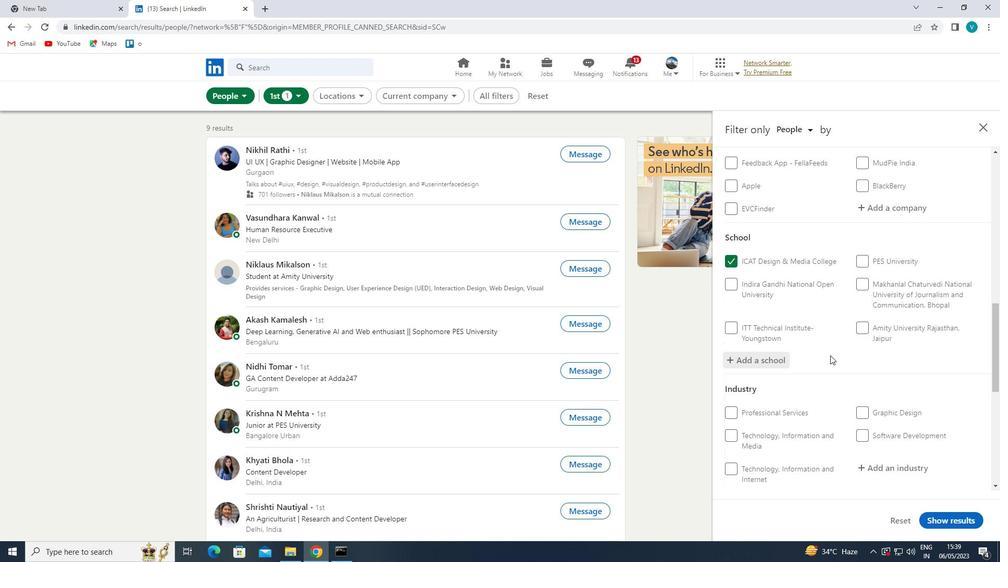 
Action: Mouse moved to (838, 351)
Screenshot: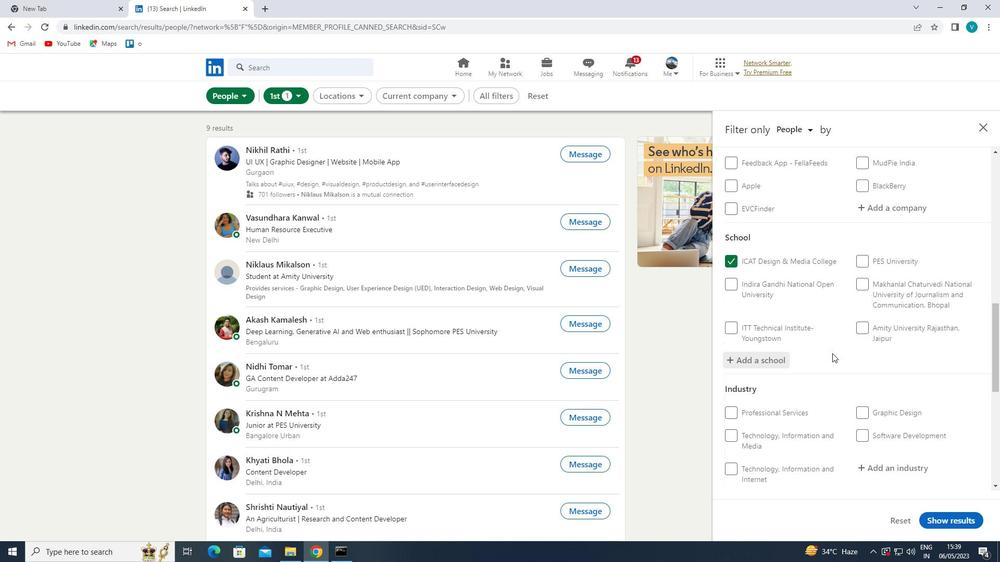 
Action: Mouse scrolled (838, 351) with delta (0, 0)
Screenshot: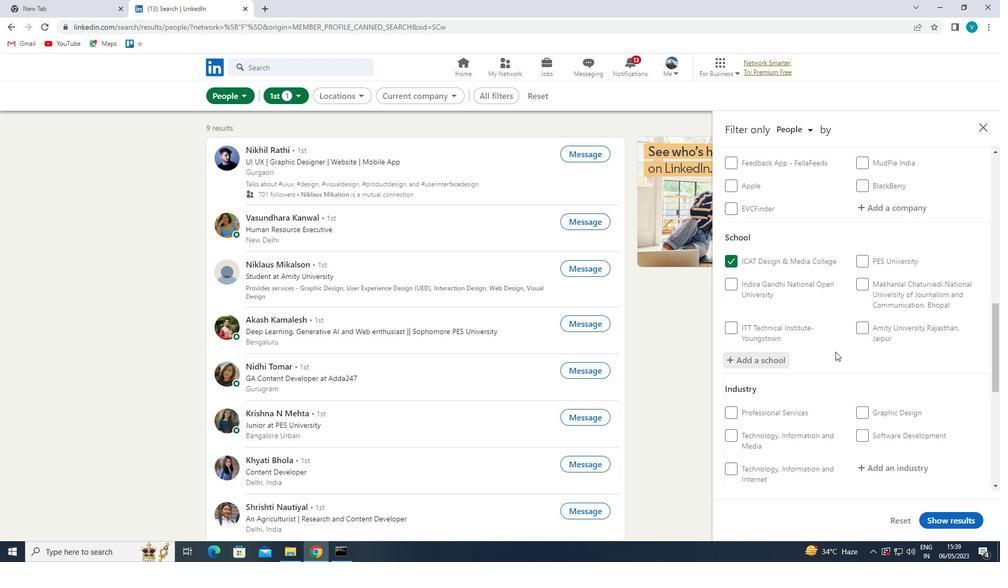 
Action: Mouse moved to (895, 308)
Screenshot: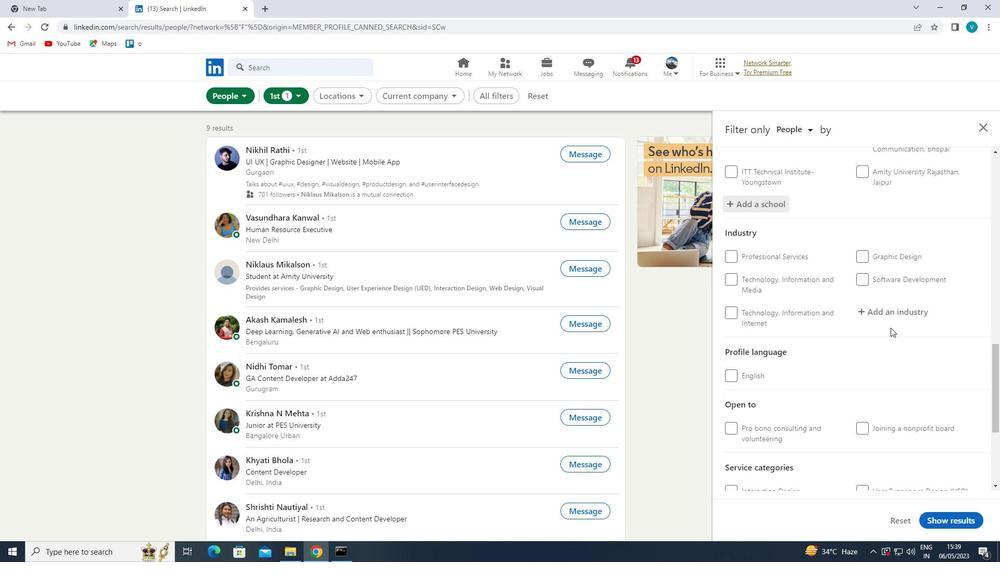 
Action: Mouse pressed left at (895, 308)
Screenshot: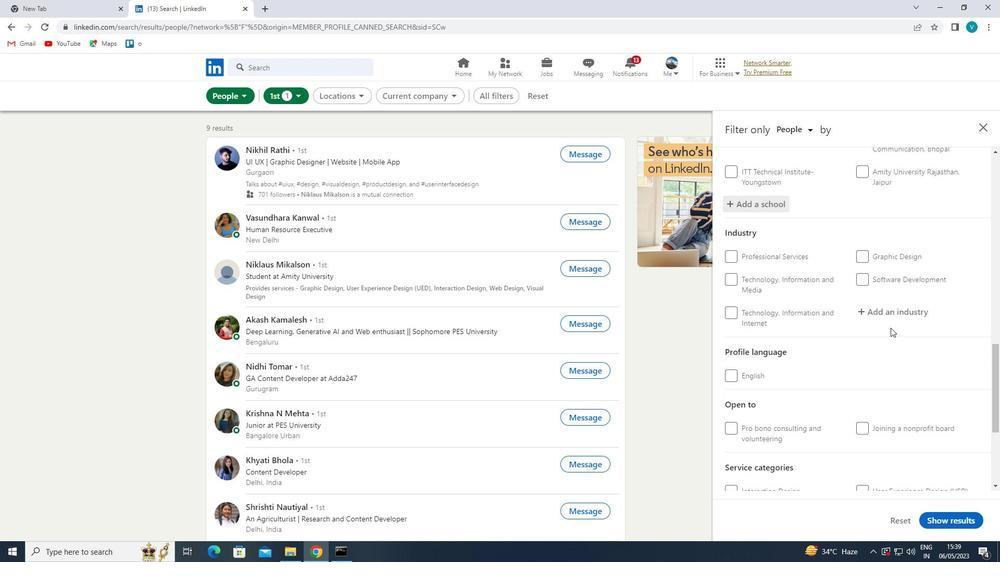 
Action: Mouse moved to (762, 386)
Screenshot: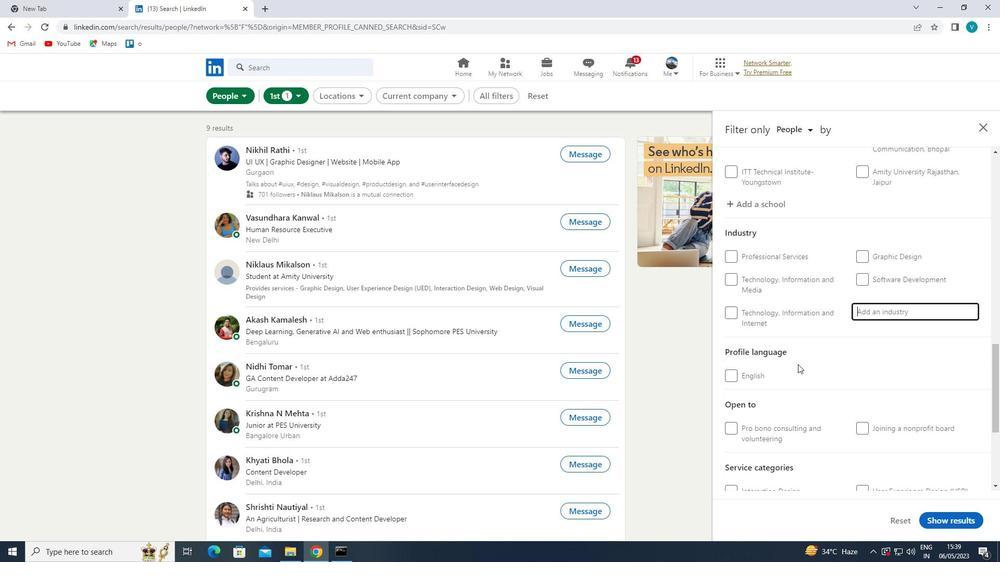 
Action: Key pressed <Key.shift>HYDRO
Screenshot: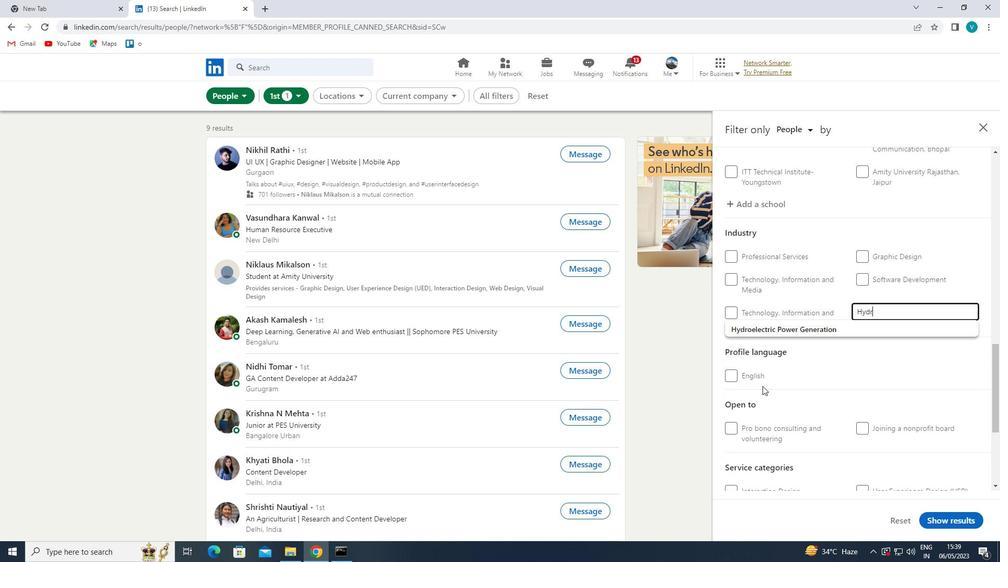 
Action: Mouse moved to (824, 332)
Screenshot: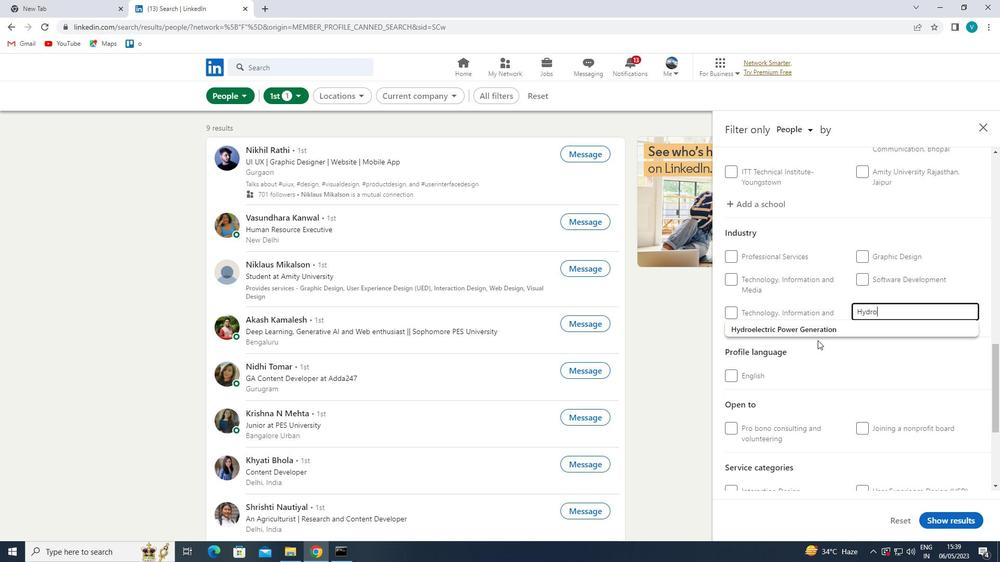 
Action: Mouse pressed left at (824, 332)
Screenshot: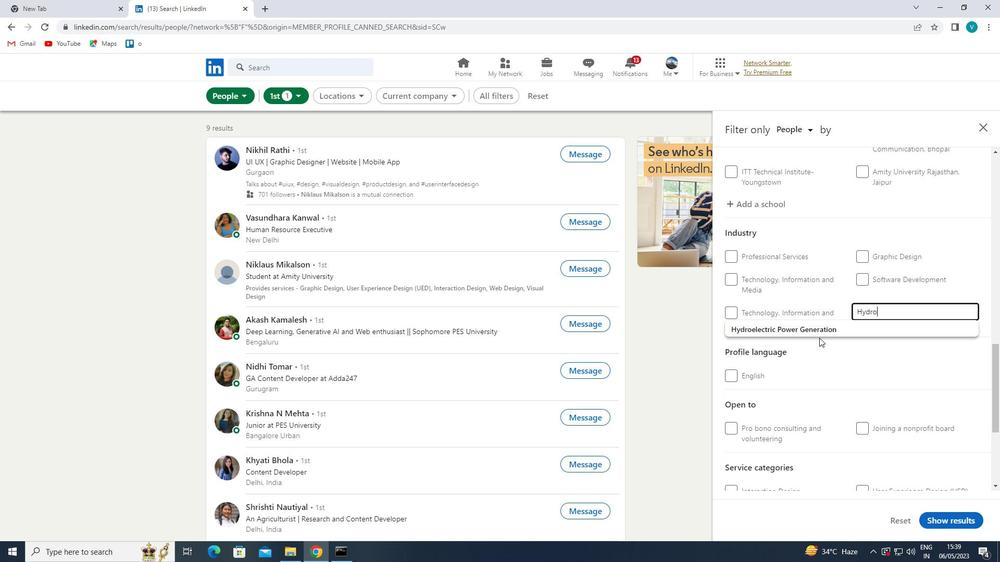 
Action: Mouse moved to (825, 332)
Screenshot: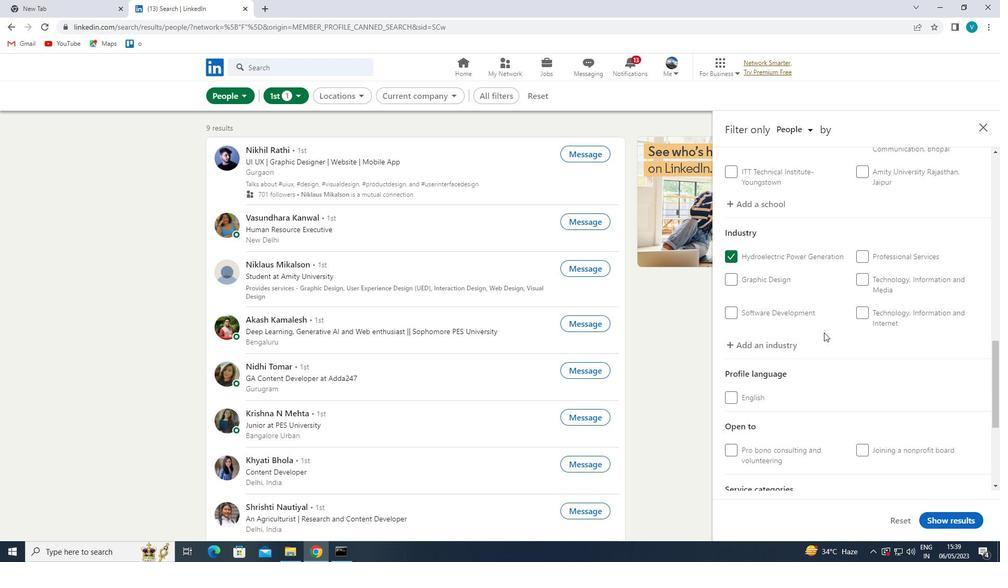
Action: Mouse scrolled (825, 331) with delta (0, 0)
Screenshot: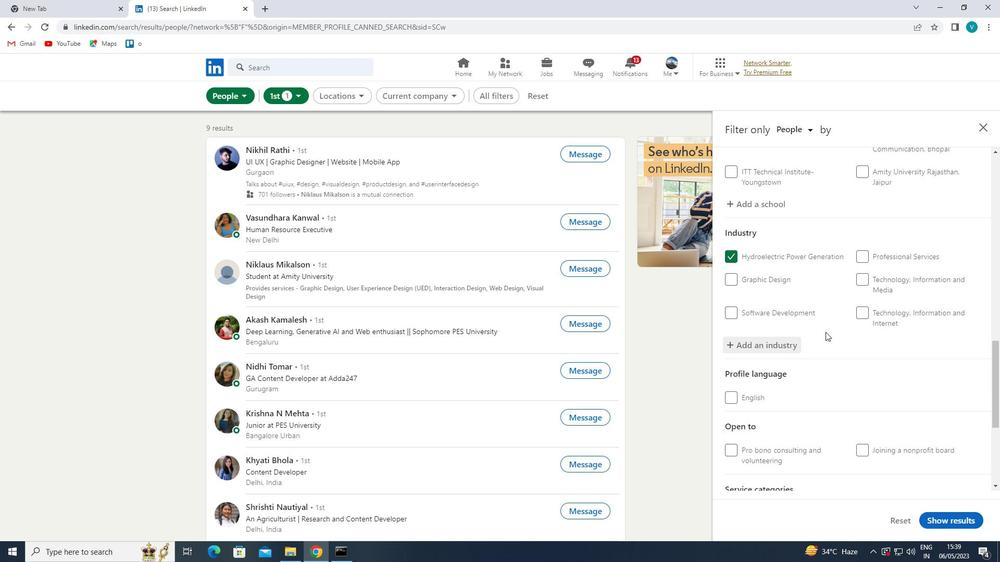 
Action: Mouse scrolled (825, 331) with delta (0, 0)
Screenshot: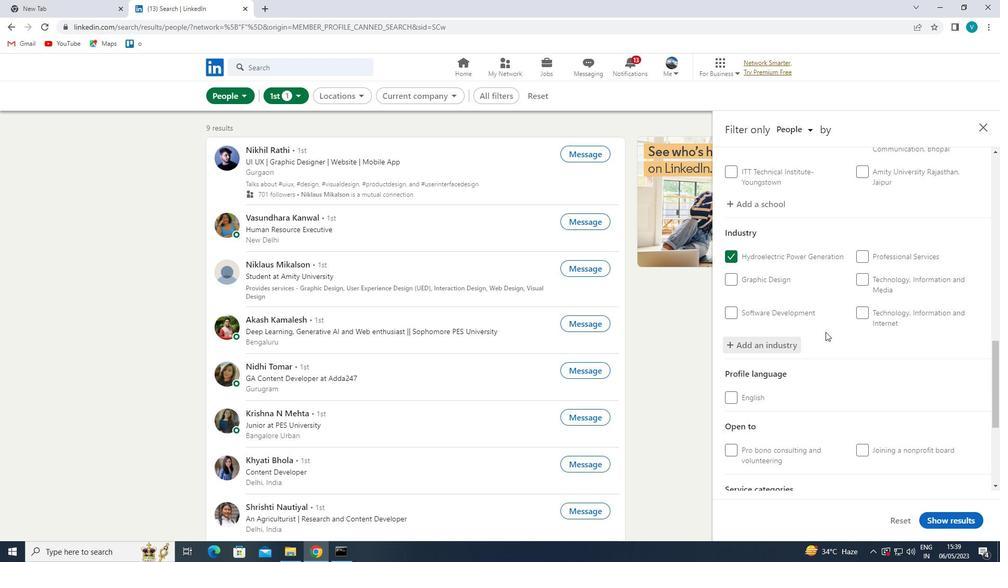 
Action: Mouse moved to (828, 337)
Screenshot: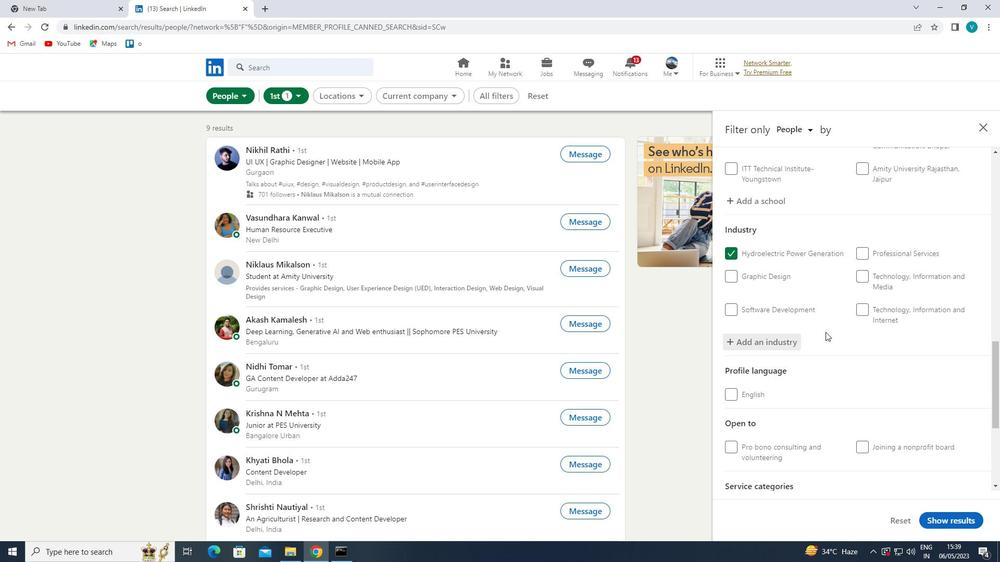
Action: Mouse scrolled (828, 336) with delta (0, 0)
Screenshot: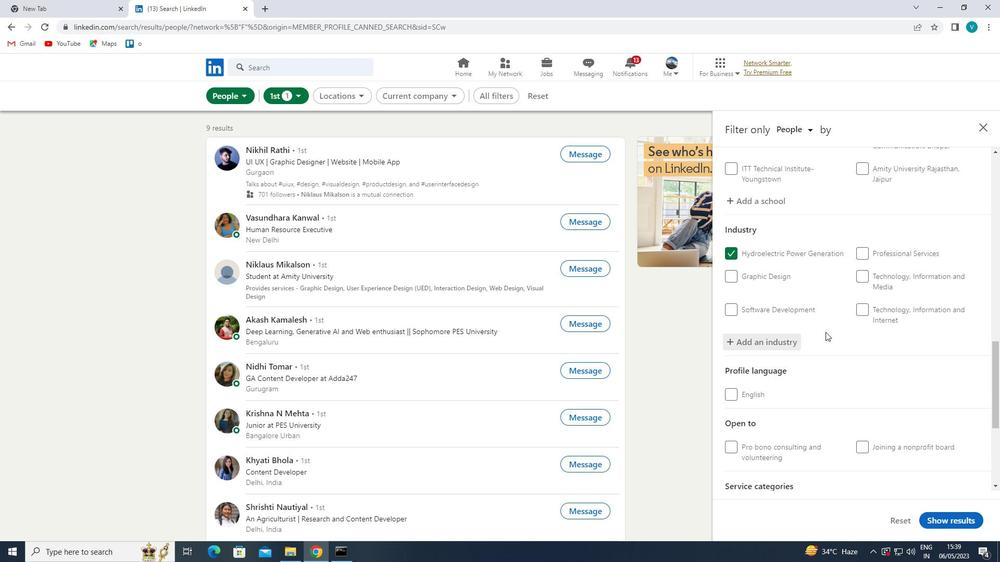 
Action: Mouse moved to (882, 414)
Screenshot: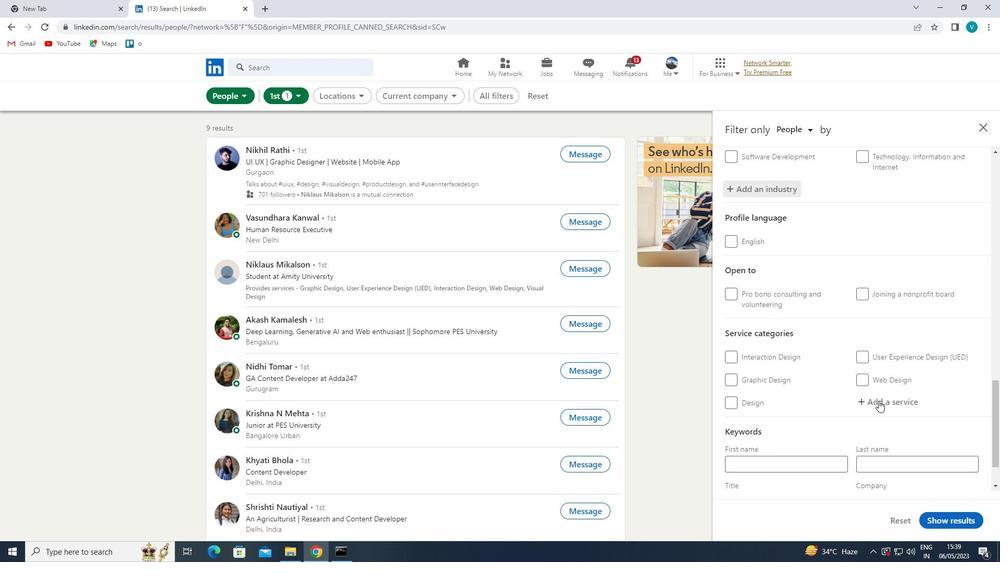 
Action: Mouse pressed left at (882, 414)
Screenshot: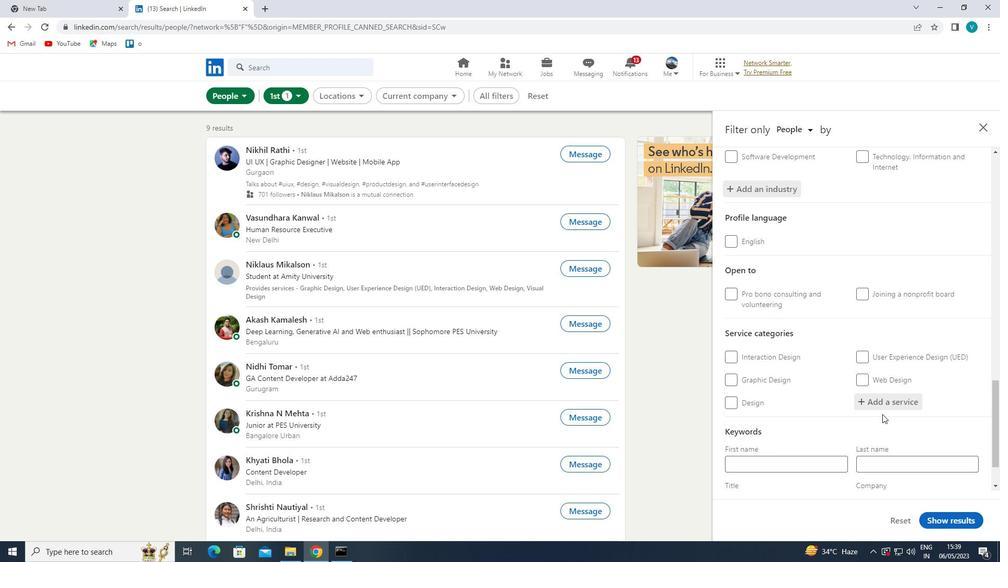 
Action: Mouse moved to (891, 401)
Screenshot: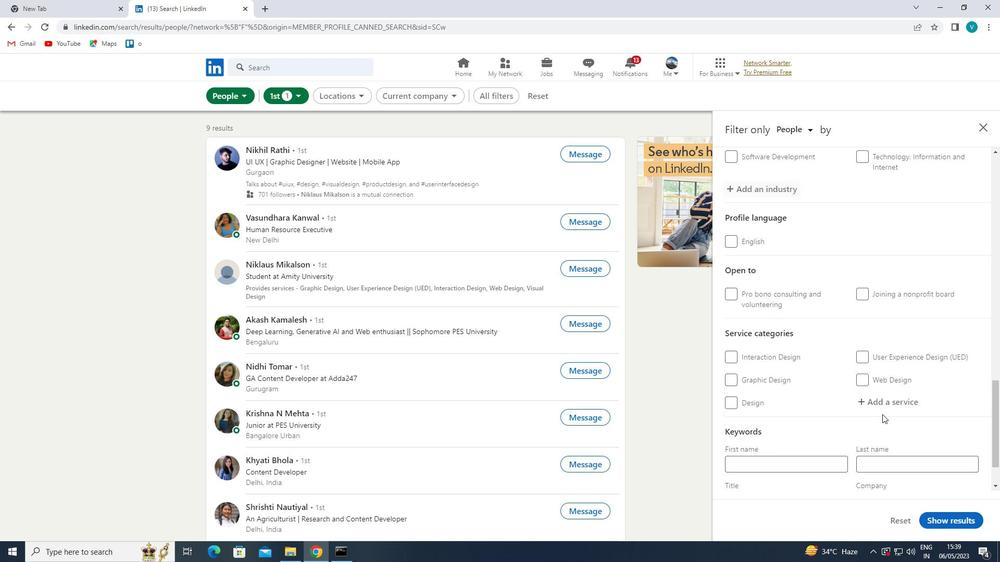 
Action: Mouse pressed left at (891, 401)
Screenshot: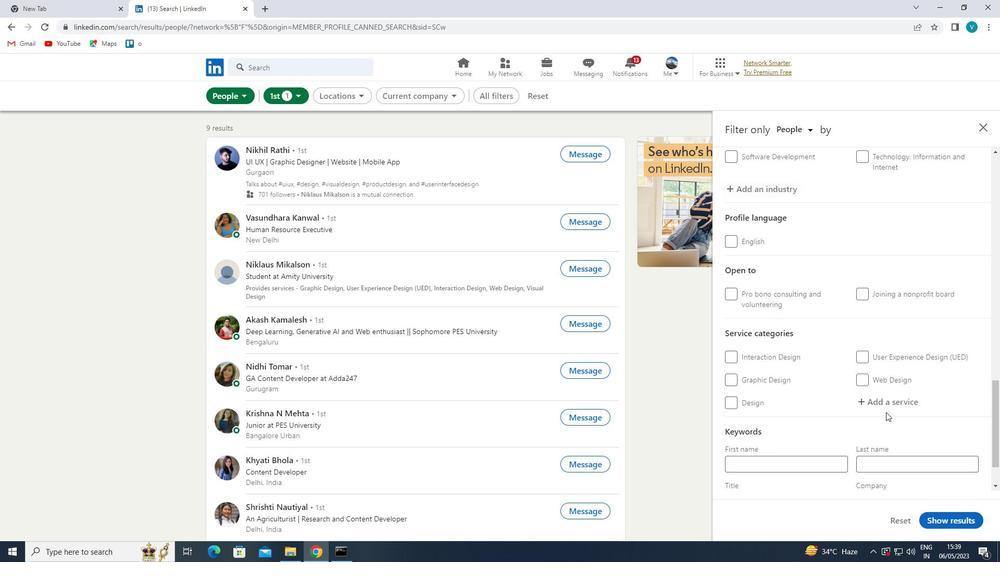 
Action: Mouse moved to (789, 413)
Screenshot: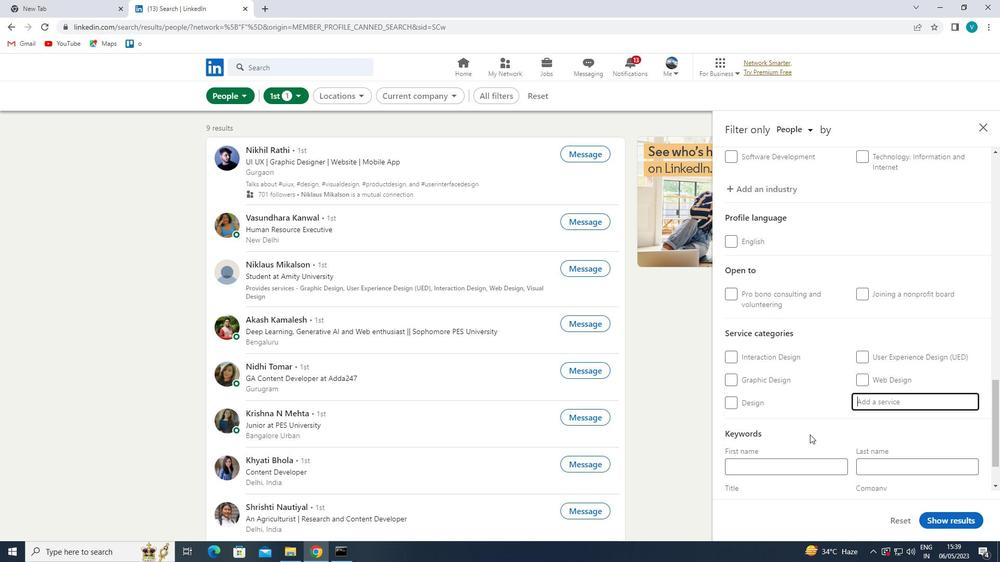 
Action: Key pressed <Key.shift>MORTGAGE
Screenshot: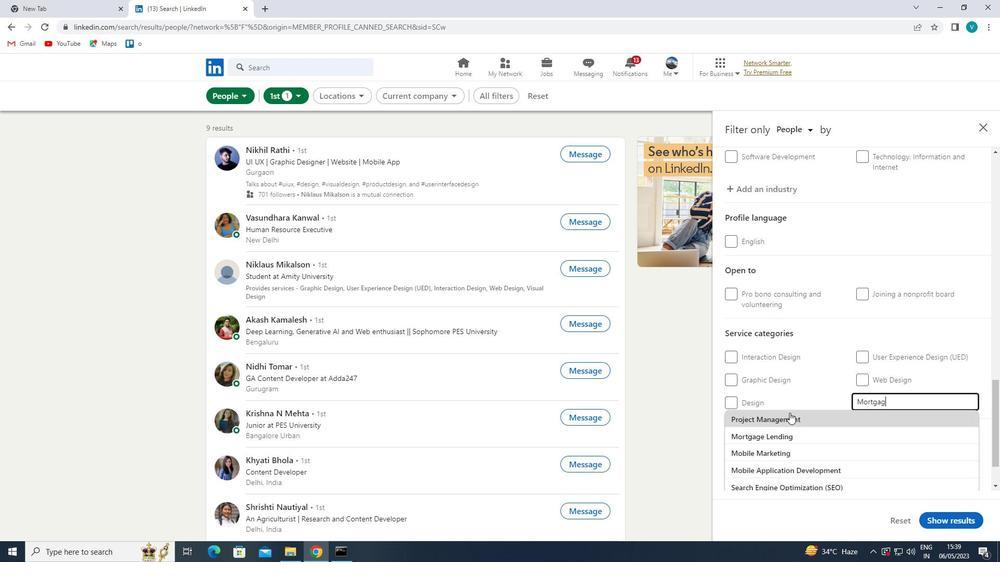 
Action: Mouse pressed left at (789, 413)
Screenshot: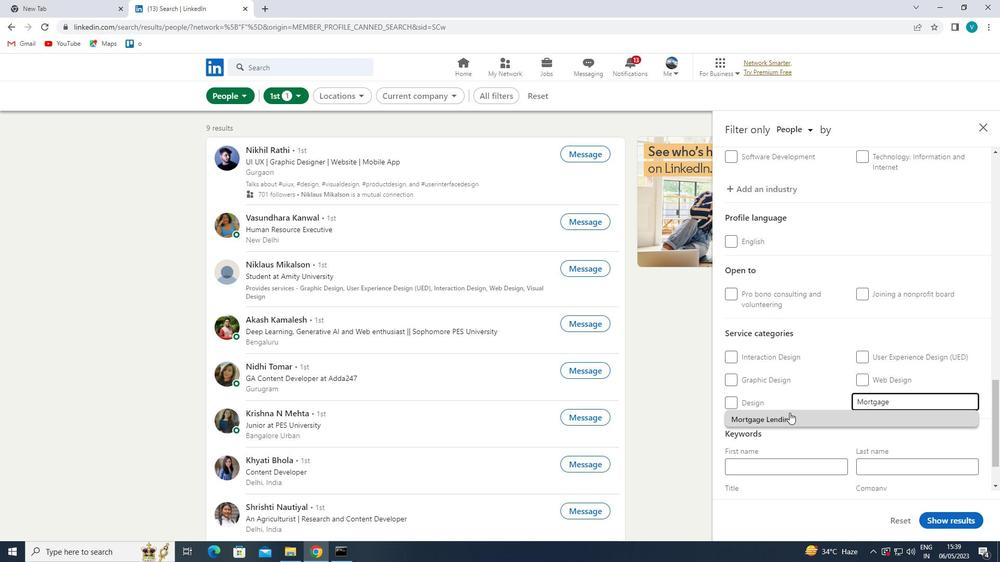 
Action: Mouse moved to (793, 410)
Screenshot: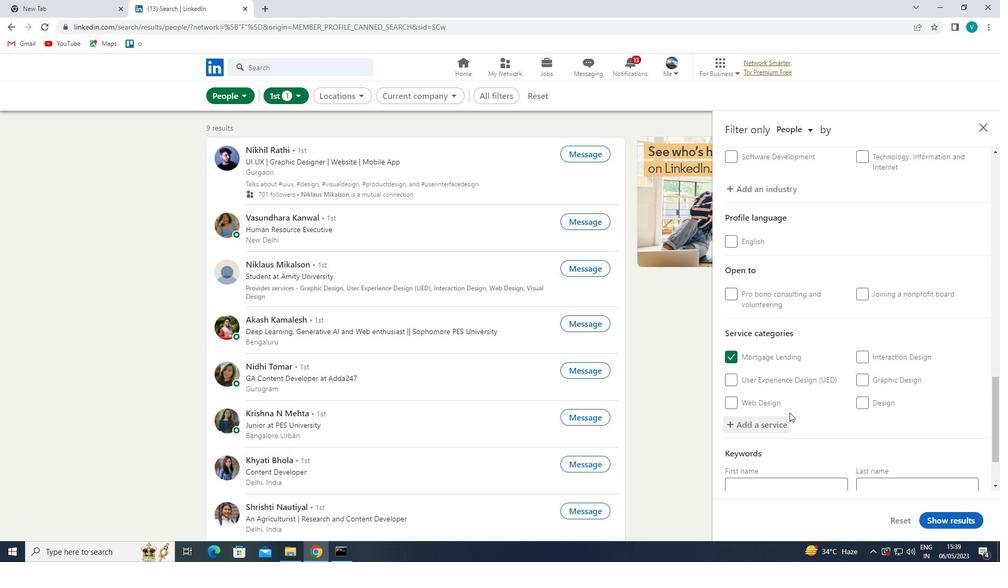 
Action: Mouse scrolled (793, 409) with delta (0, 0)
Screenshot: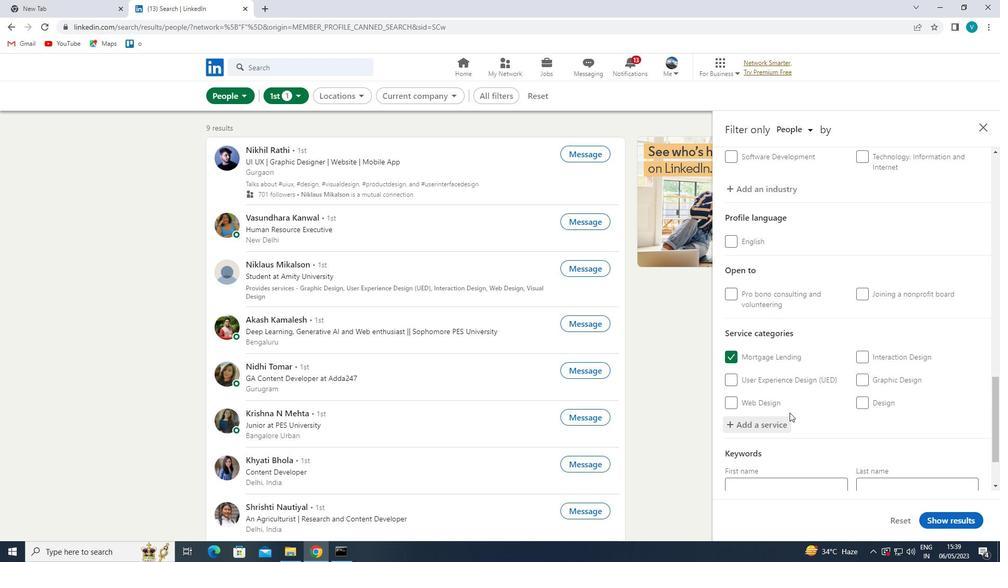 
Action: Mouse scrolled (793, 409) with delta (0, 0)
Screenshot: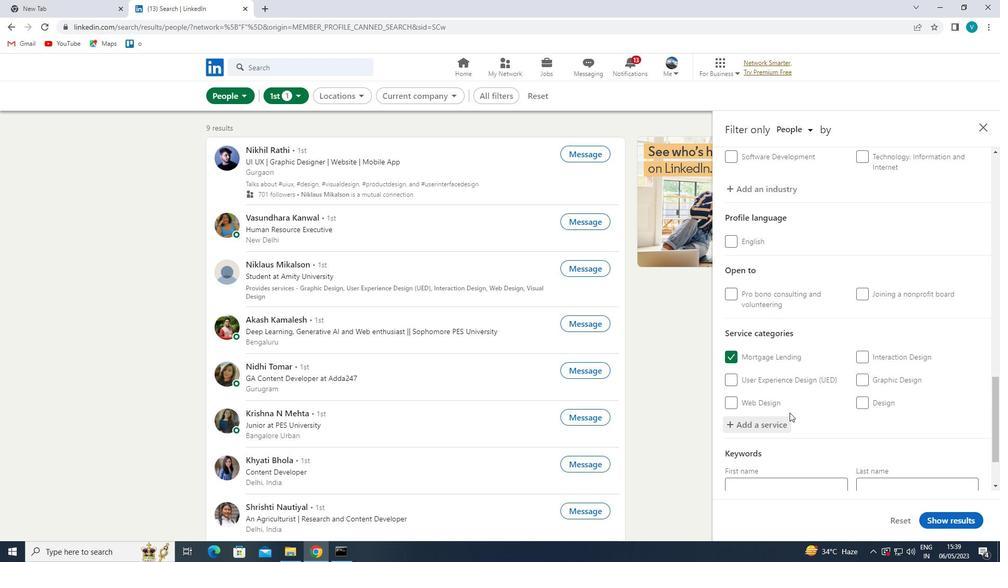 
Action: Mouse scrolled (793, 409) with delta (0, 0)
Screenshot: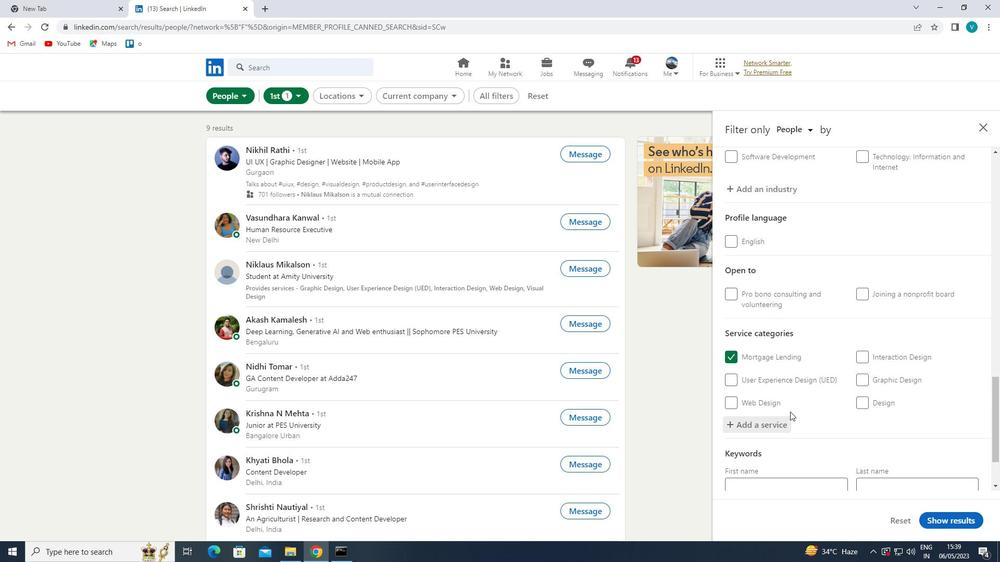 
Action: Mouse scrolled (793, 409) with delta (0, 0)
Screenshot: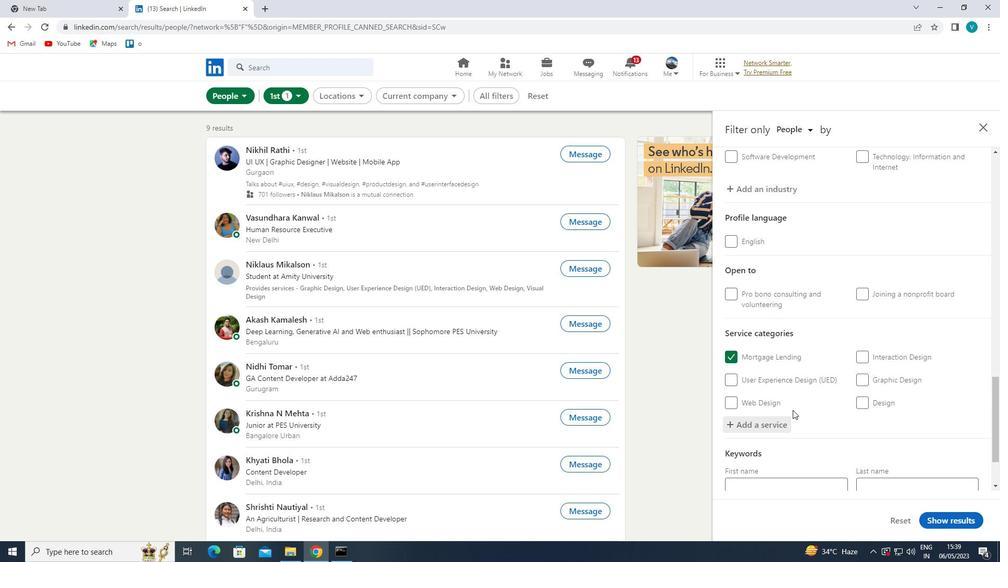 
Action: Mouse moved to (786, 432)
Screenshot: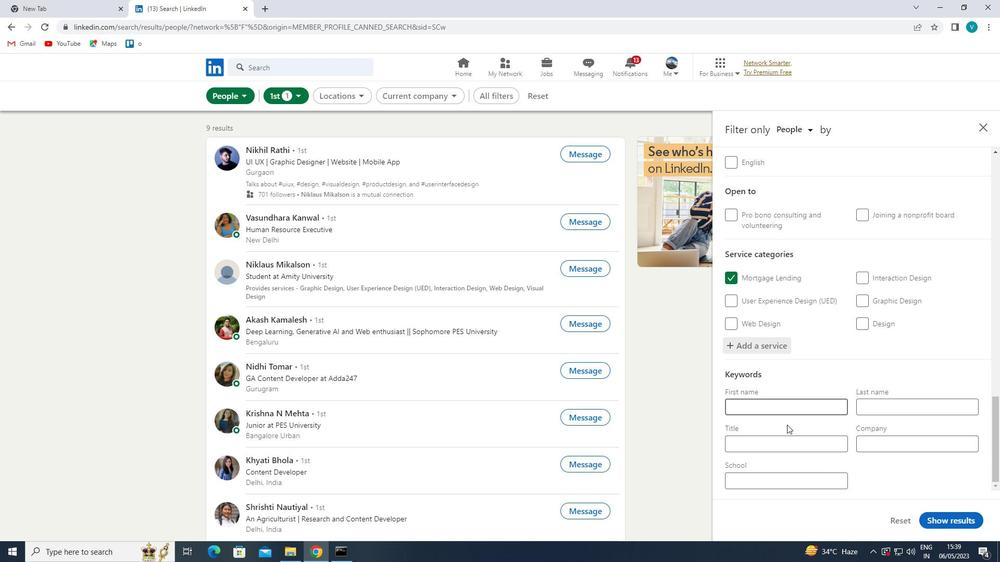 
Action: Mouse pressed left at (786, 432)
Screenshot: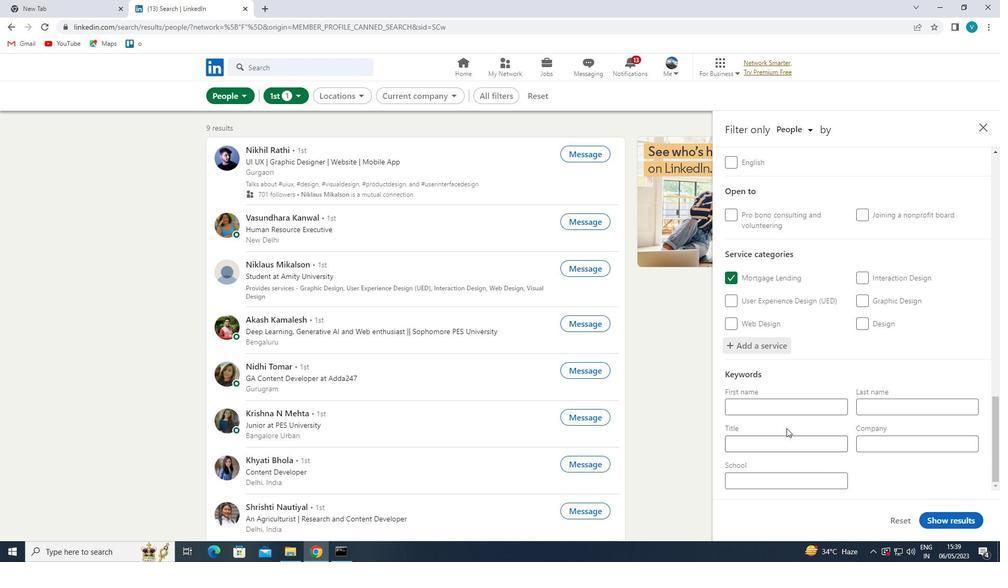 
Action: Mouse moved to (792, 432)
Screenshot: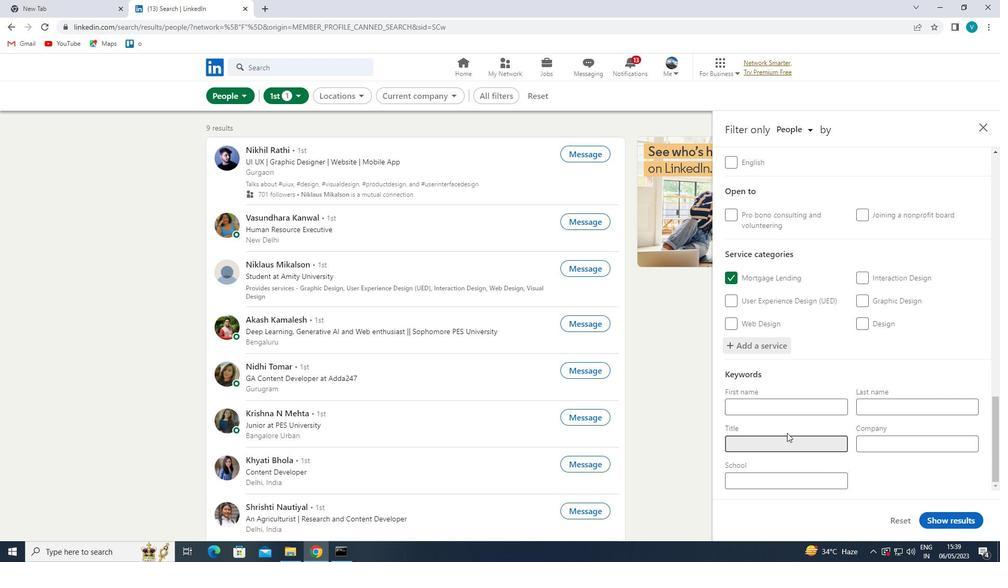 
Action: Key pressed <Key.shift>BEAT<Key.backspace>UTICIAN<Key.space>
Screenshot: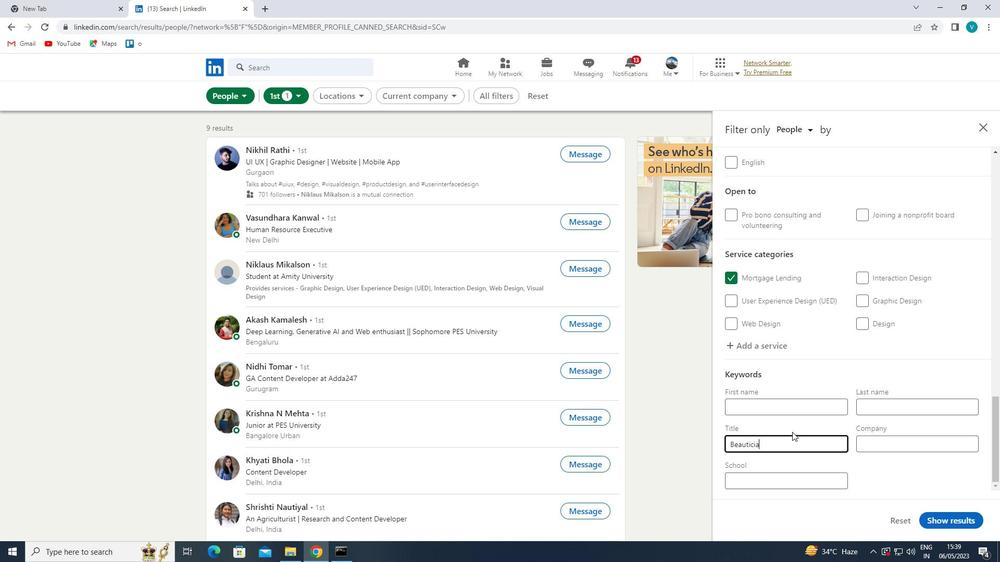 
Action: Mouse moved to (927, 514)
Screenshot: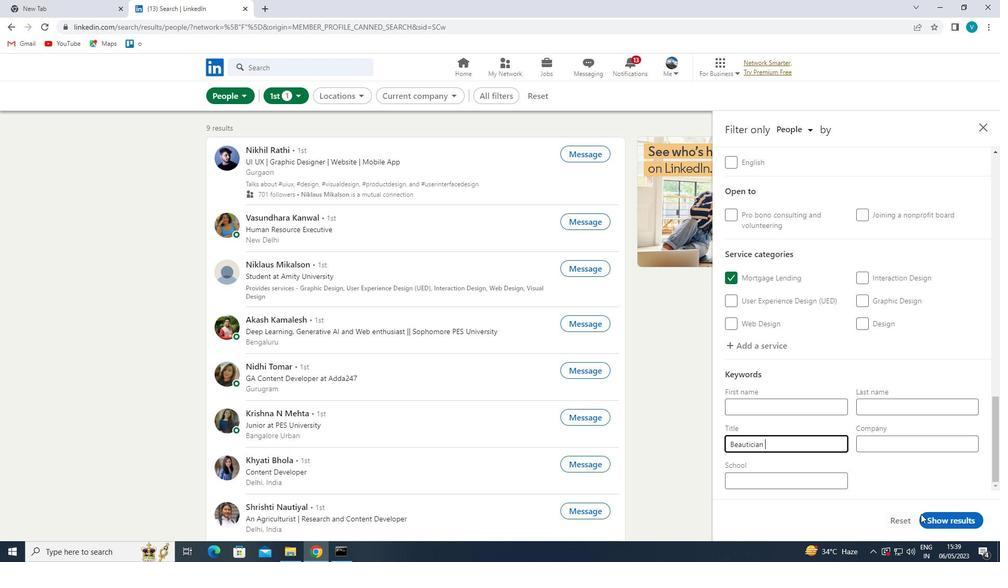 
Action: Mouse pressed left at (927, 514)
Screenshot: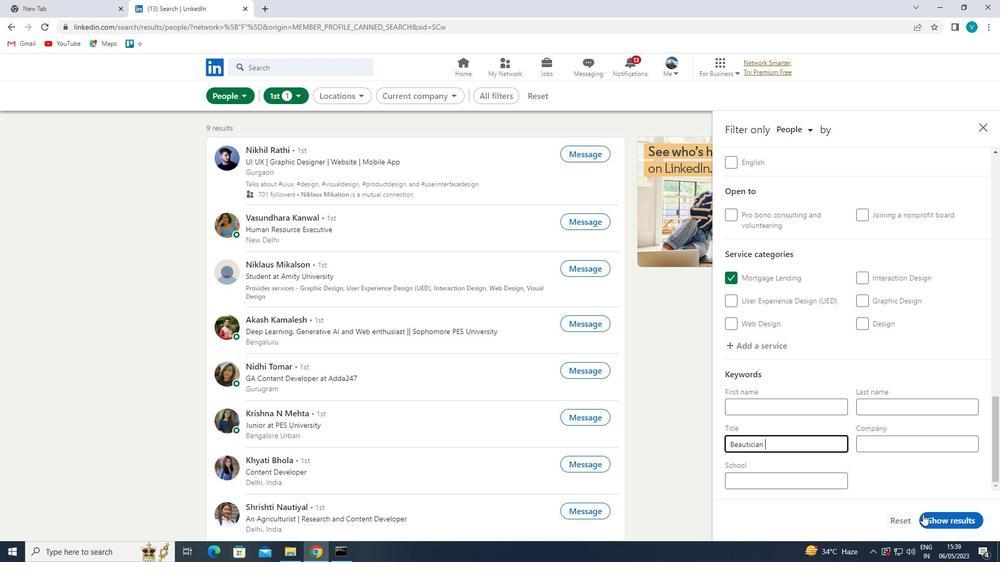 
